 Task: Find connections with filter location Talca with filter topic #lawyerlifewith filter profile language English with filter current company SolarEdge Technologies with filter school Krantiguru Shyamji Krishna Verma Kachchh University, Kachchh (Gujarat) with filter industry Marketing Services with filter service category Insurance with filter keywords title Office Manager
Action: Mouse moved to (562, 81)
Screenshot: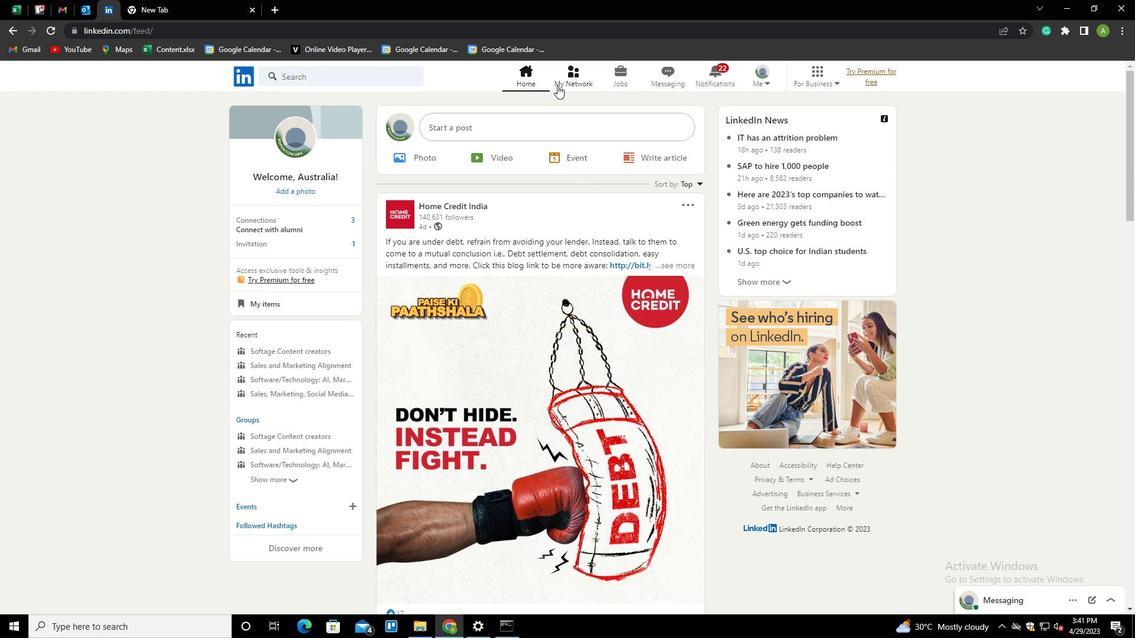 
Action: Mouse pressed left at (562, 81)
Screenshot: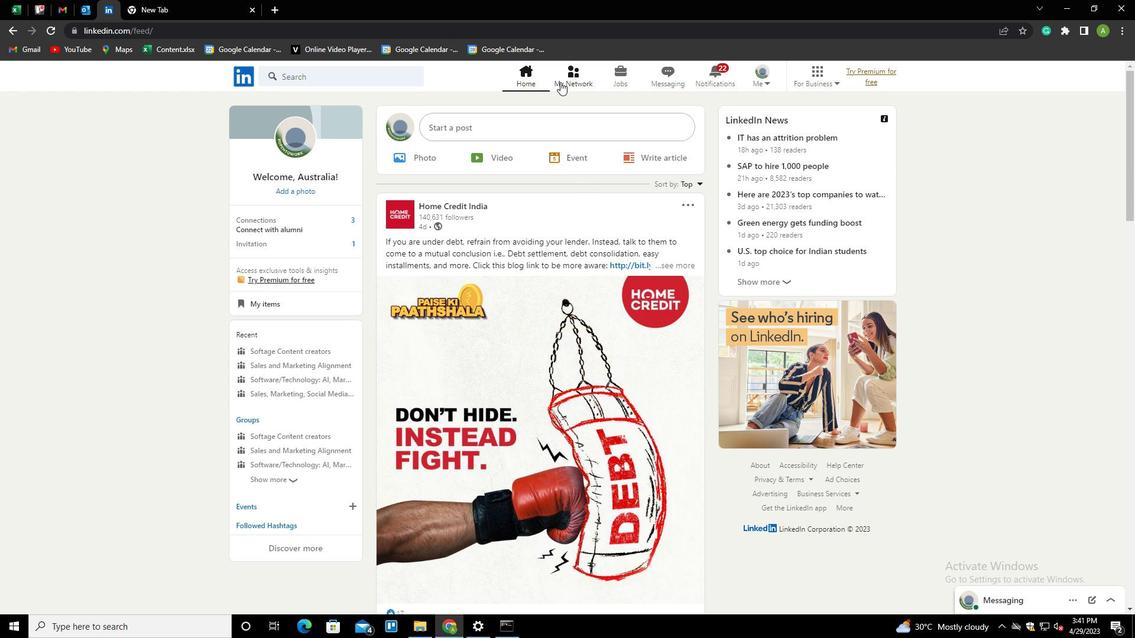 
Action: Mouse moved to (304, 140)
Screenshot: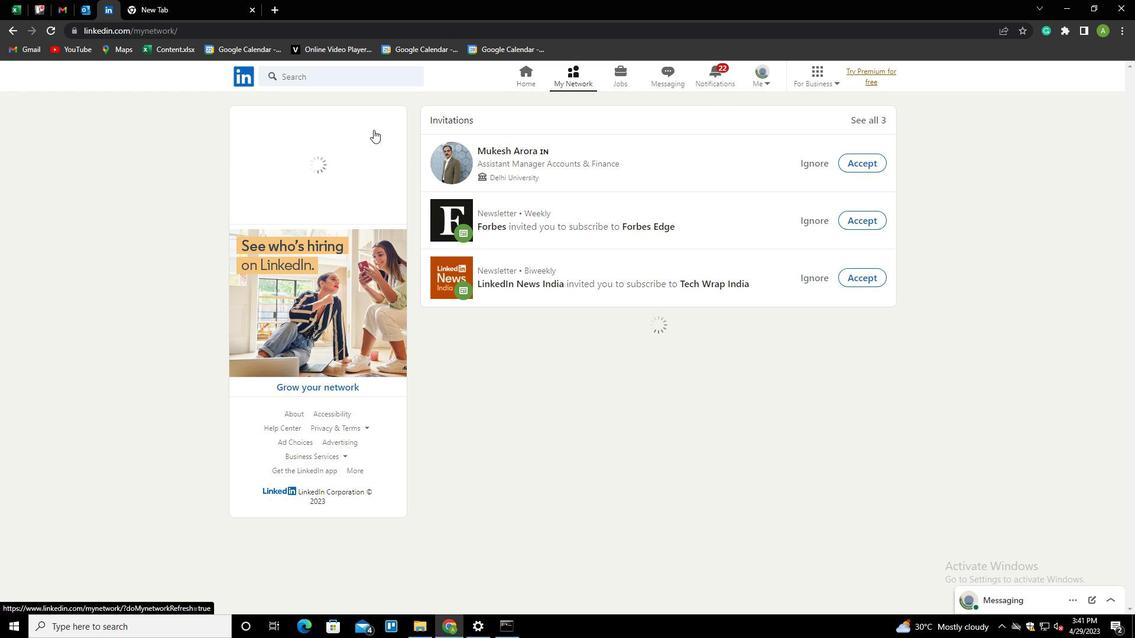 
Action: Mouse pressed left at (304, 140)
Screenshot: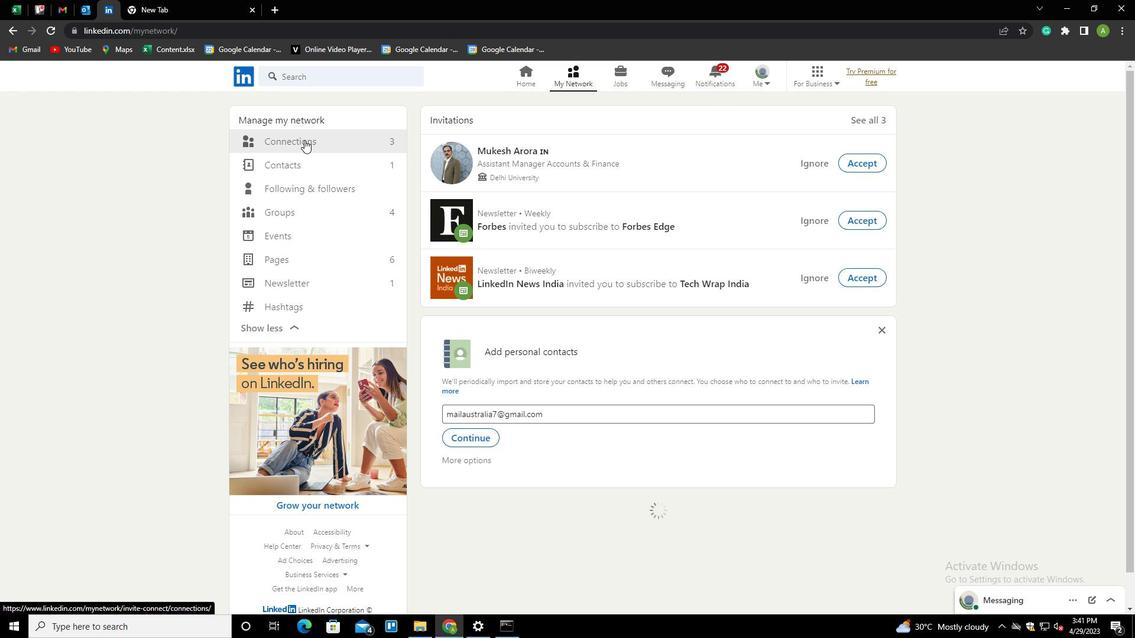 
Action: Mouse moved to (646, 137)
Screenshot: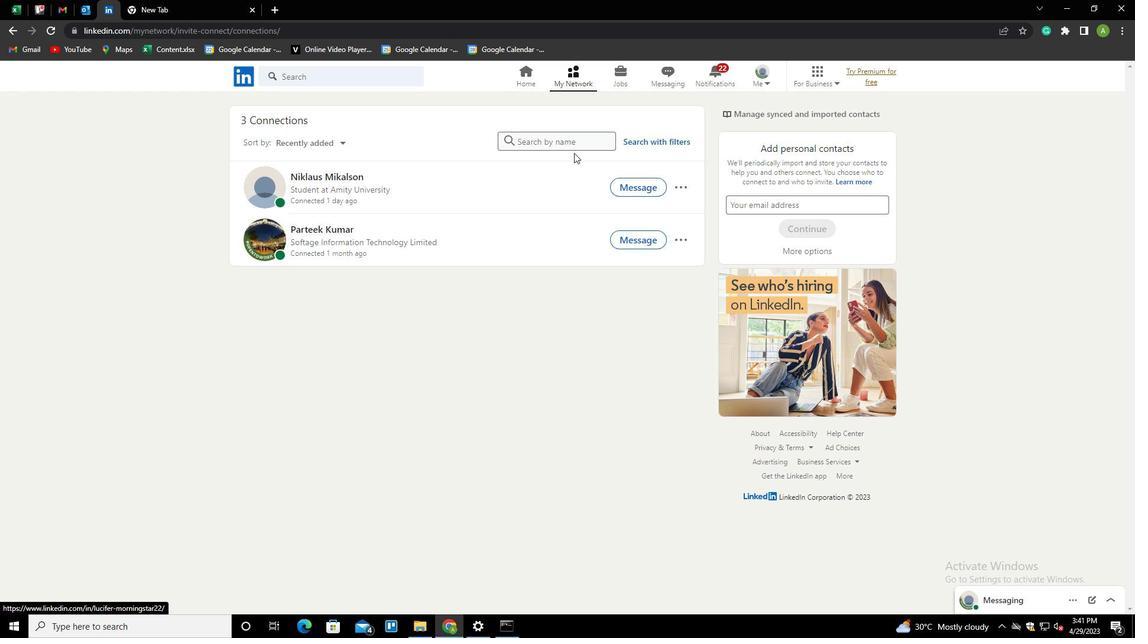 
Action: Mouse pressed left at (646, 137)
Screenshot: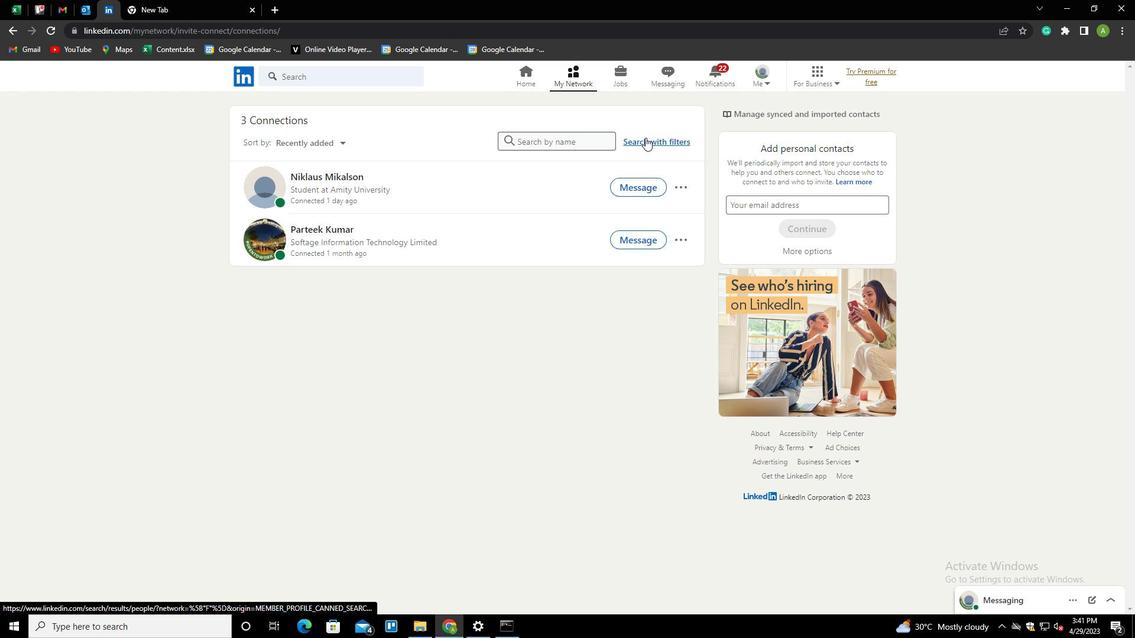 
Action: Mouse moved to (606, 110)
Screenshot: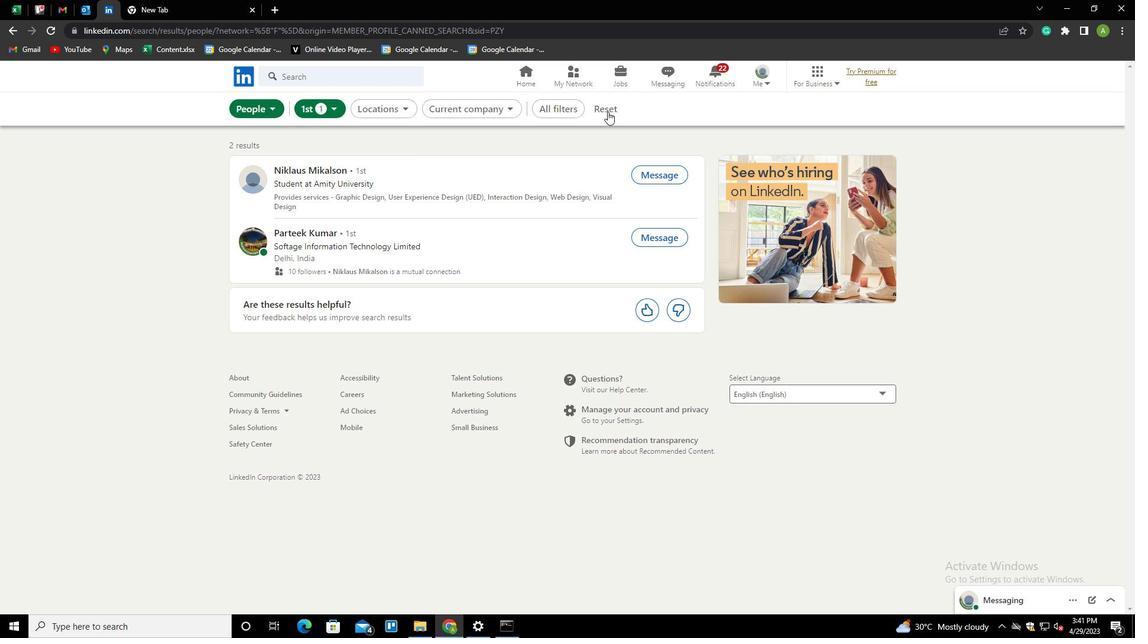 
Action: Mouse pressed left at (606, 110)
Screenshot: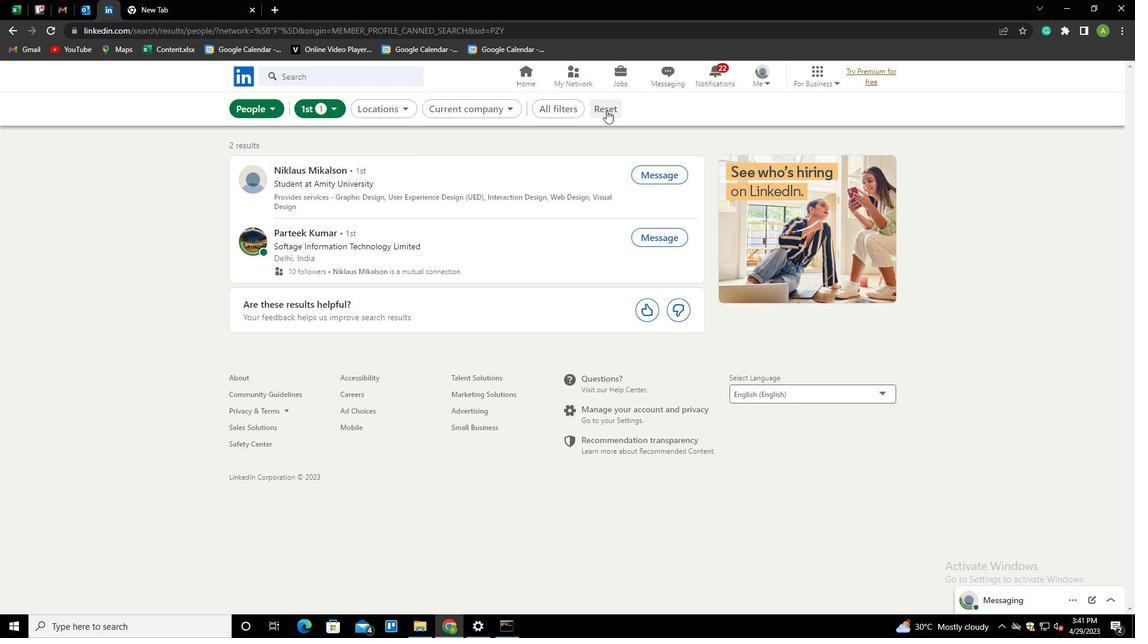 
Action: Mouse moved to (579, 110)
Screenshot: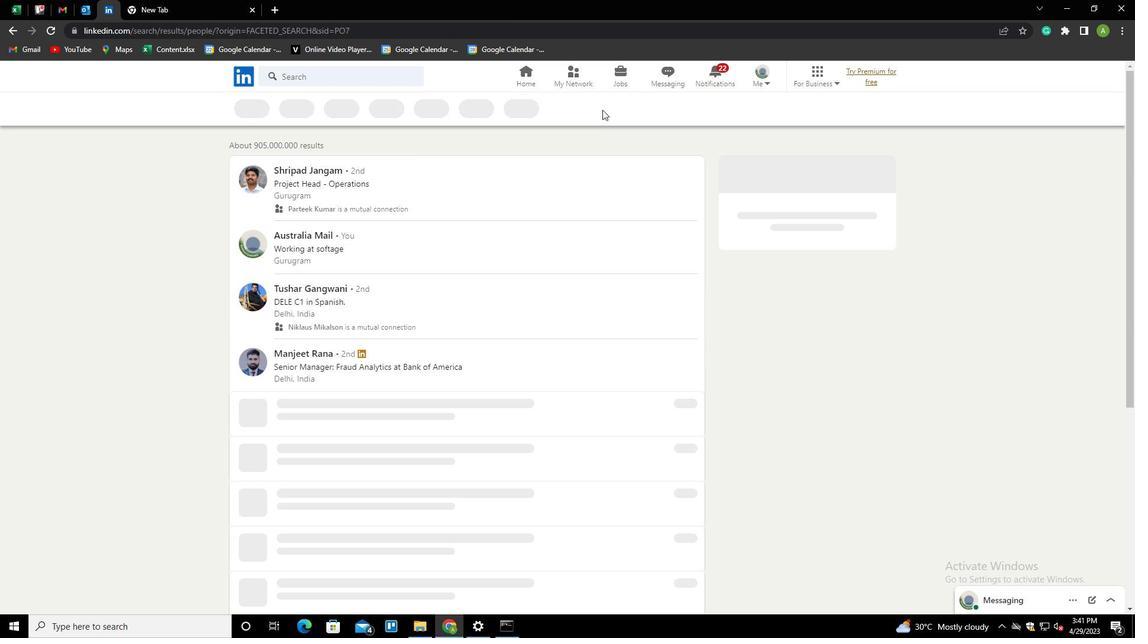 
Action: Mouse pressed left at (579, 110)
Screenshot: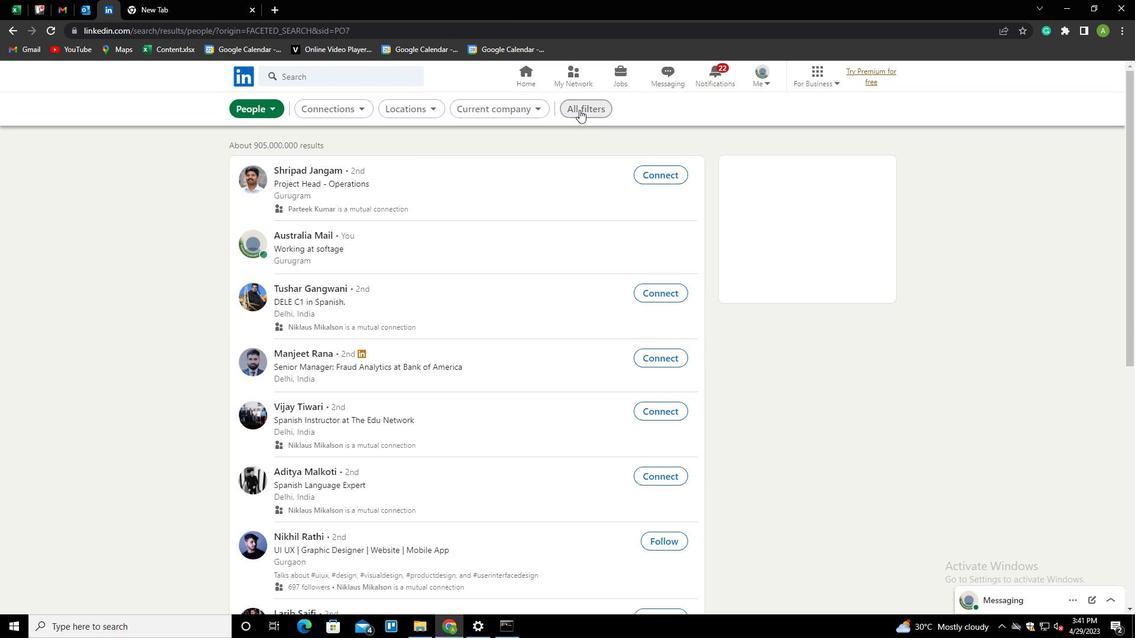 
Action: Mouse moved to (945, 246)
Screenshot: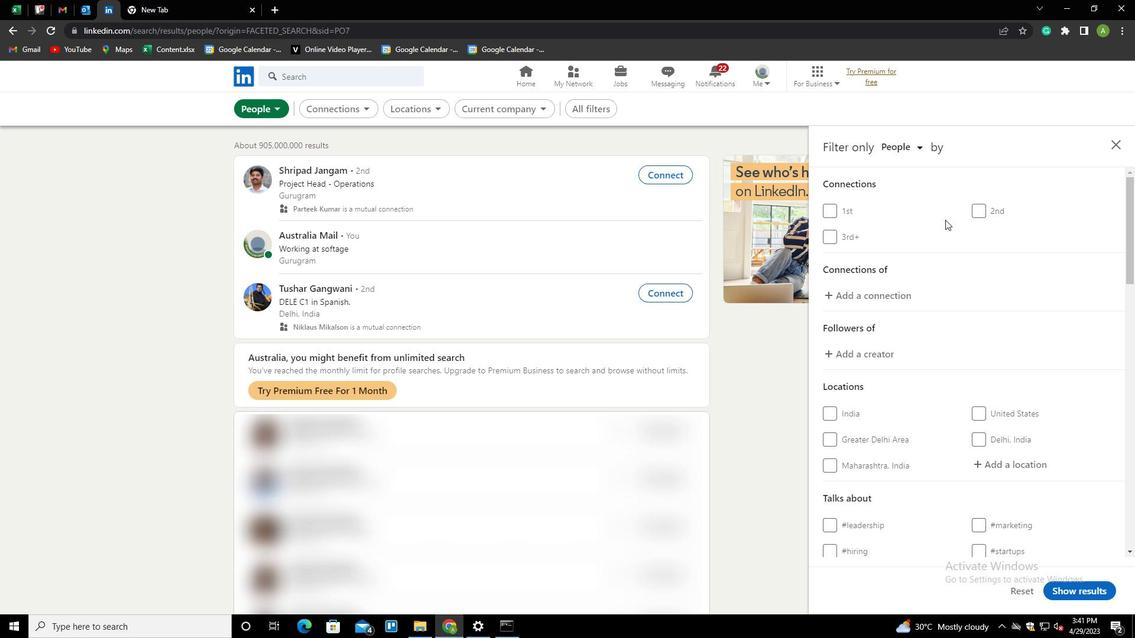 
Action: Mouse scrolled (945, 246) with delta (0, 0)
Screenshot: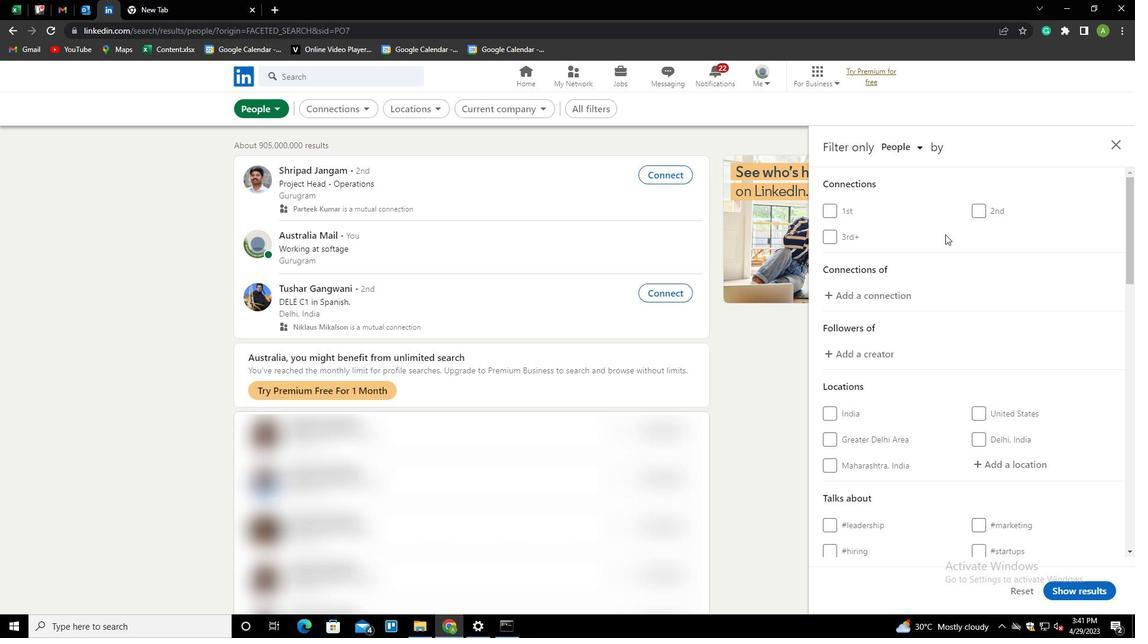 
Action: Mouse scrolled (945, 246) with delta (0, 0)
Screenshot: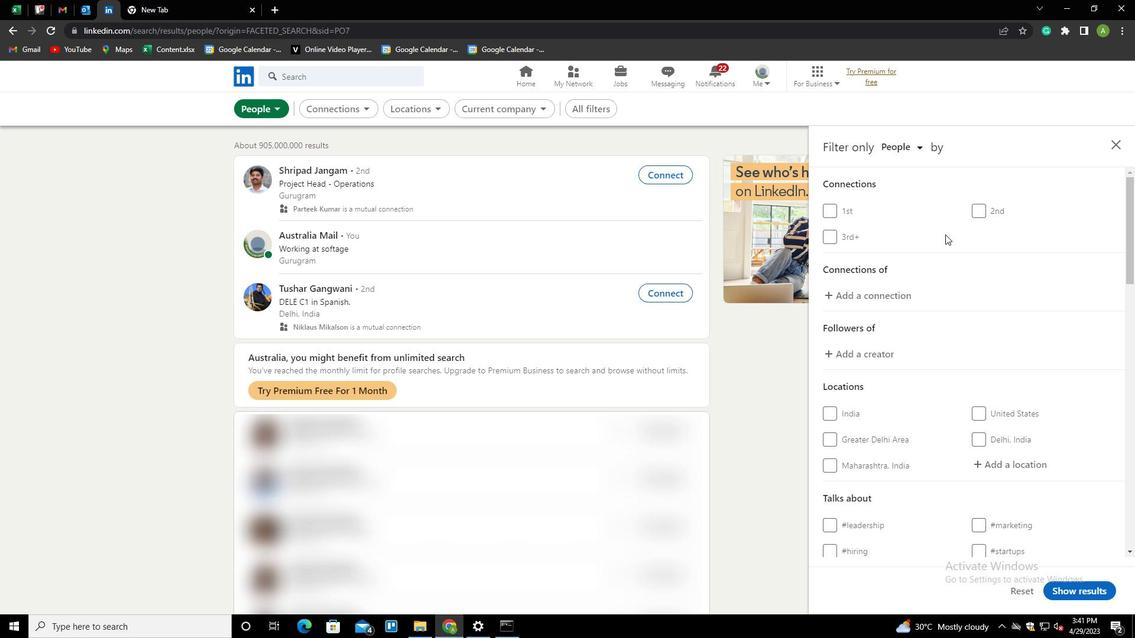 
Action: Mouse moved to (998, 344)
Screenshot: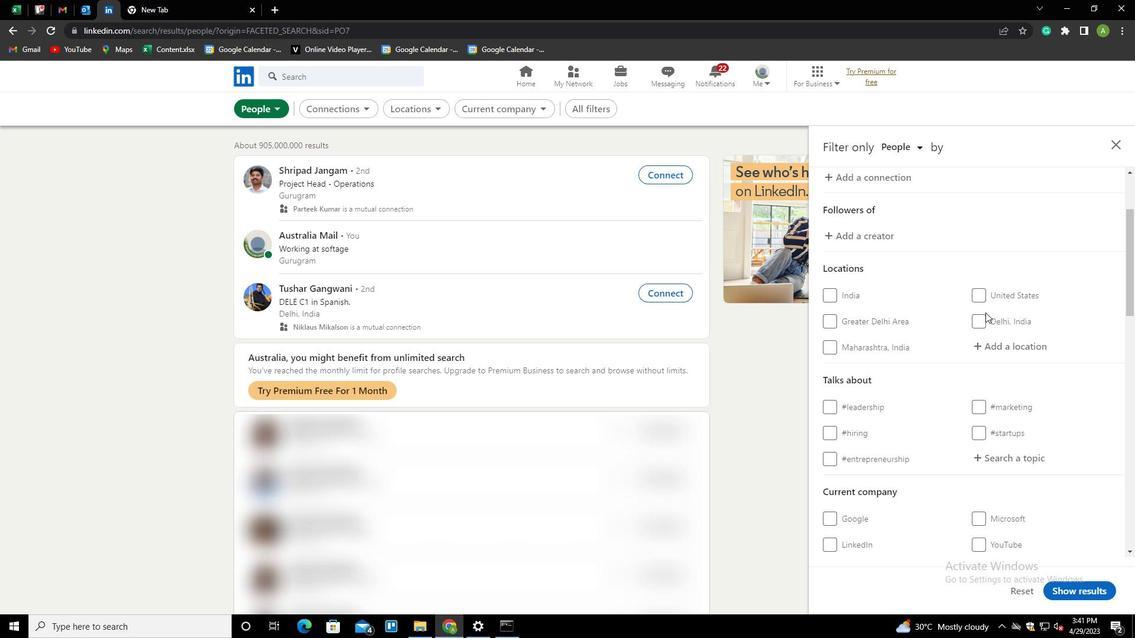 
Action: Mouse pressed left at (998, 344)
Screenshot: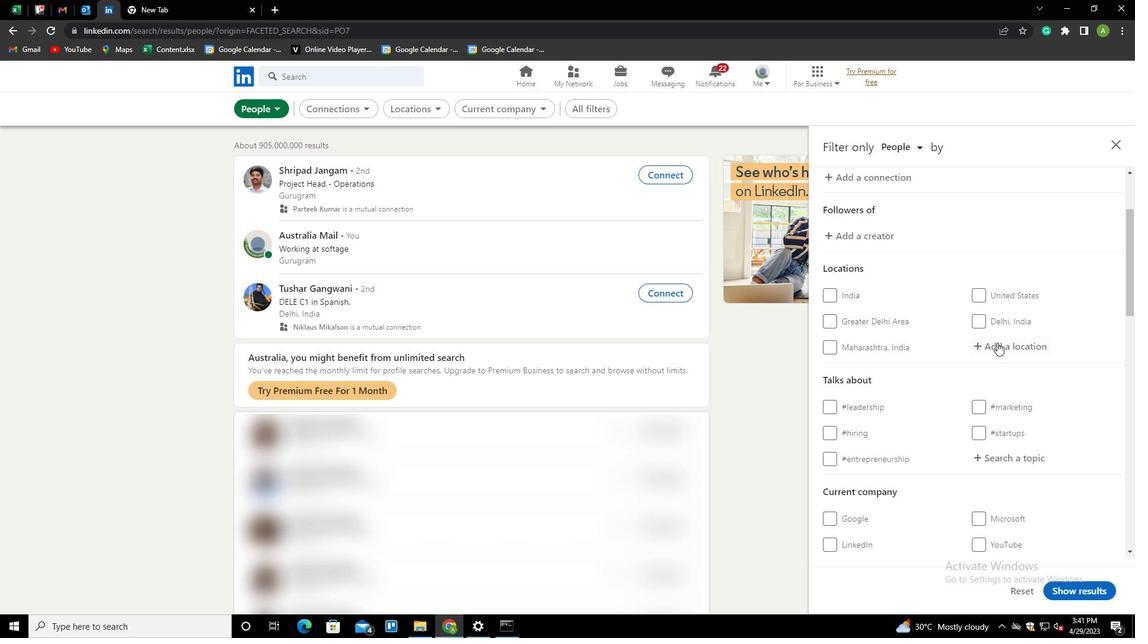 
Action: Mouse moved to (997, 344)
Screenshot: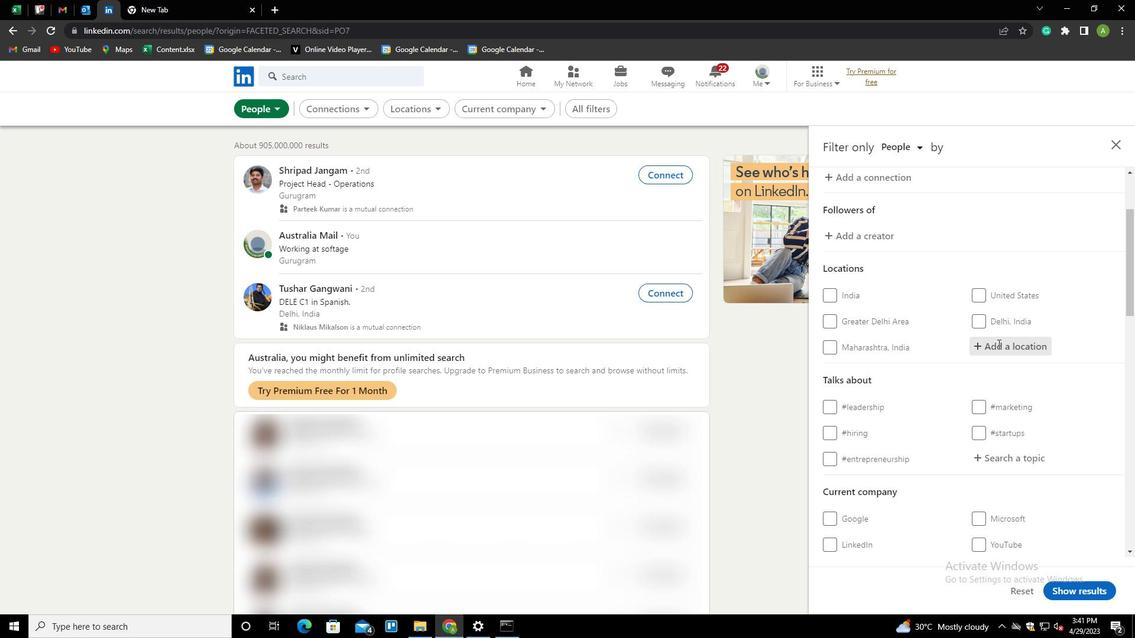 
Action: Key pressed <Key.shift>TALCO<Key.down><Key.enter>
Screenshot: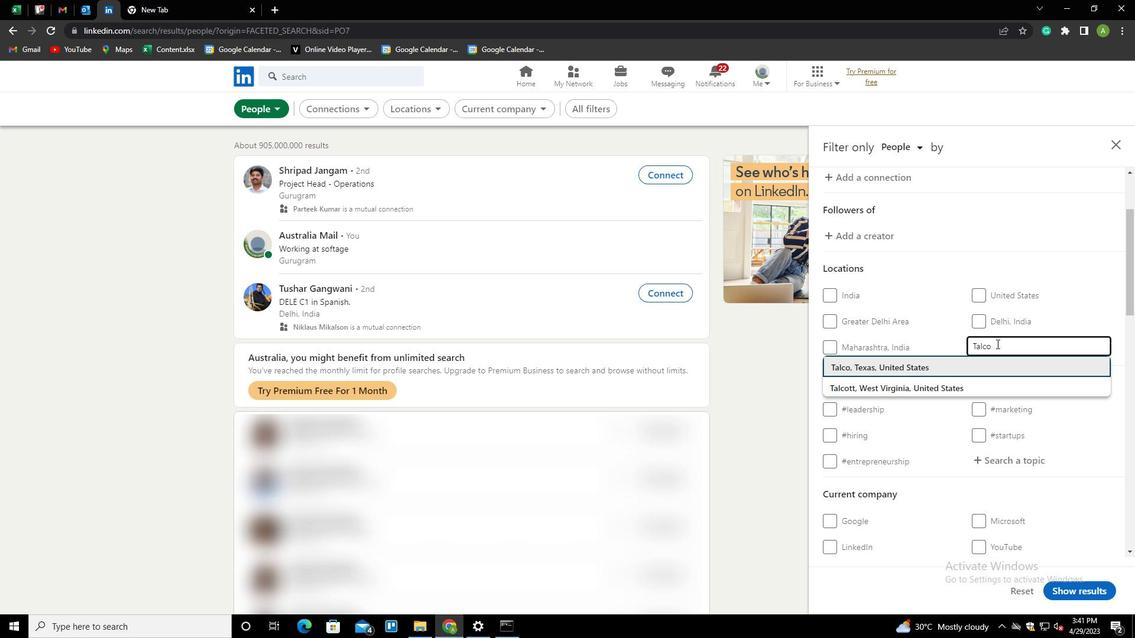 
Action: Mouse scrolled (997, 343) with delta (0, 0)
Screenshot: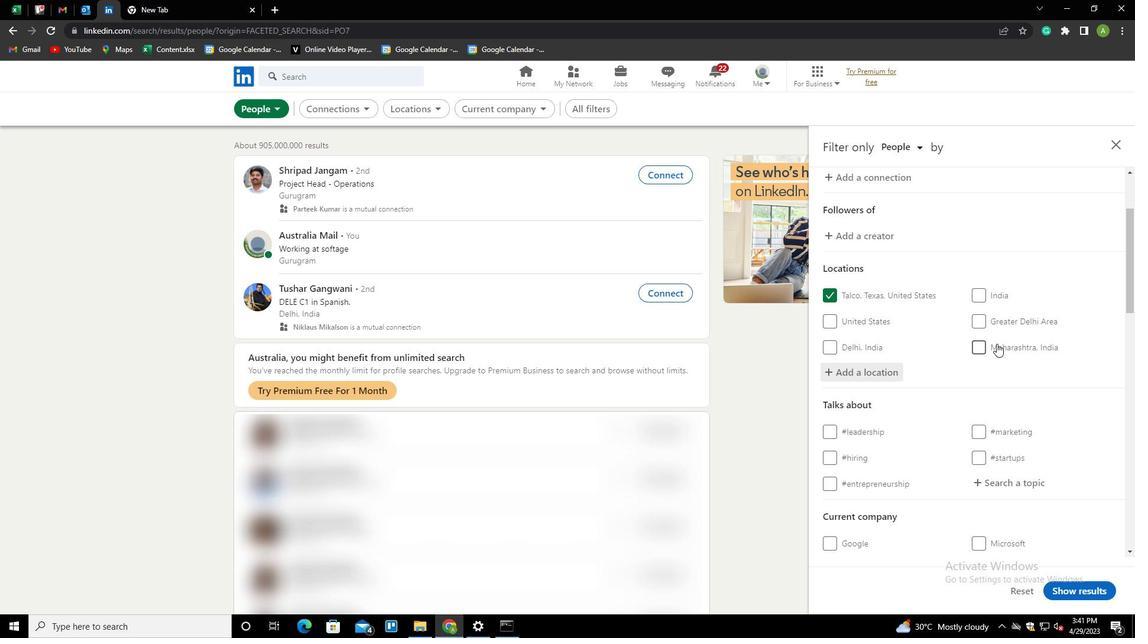 
Action: Mouse scrolled (997, 343) with delta (0, 0)
Screenshot: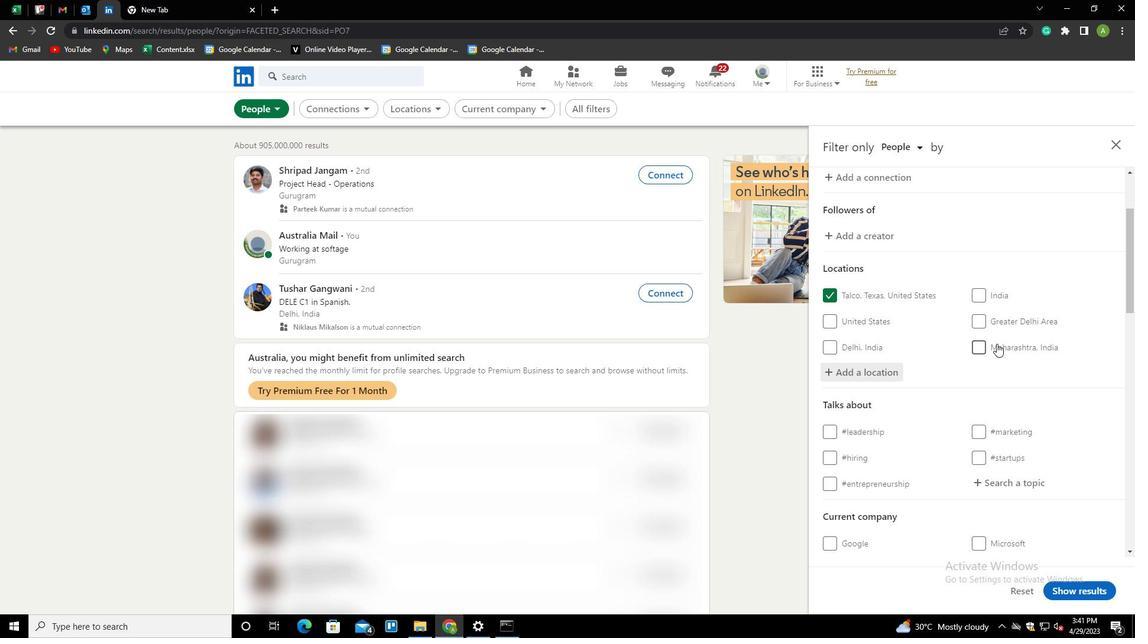 
Action: Mouse moved to (996, 371)
Screenshot: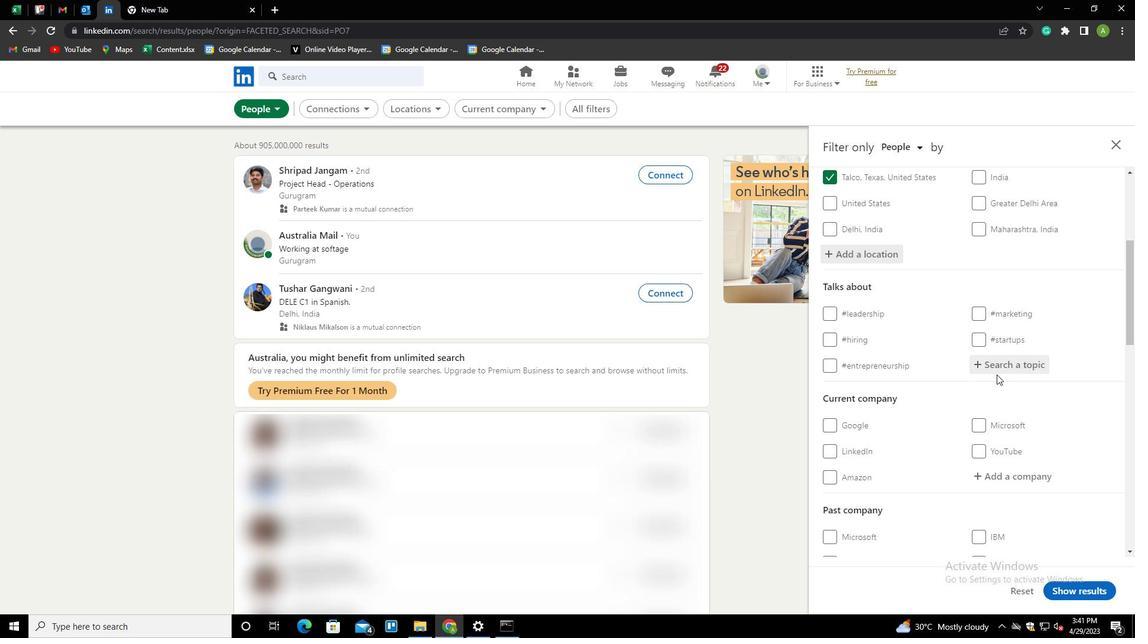 
Action: Mouse pressed left at (996, 371)
Screenshot: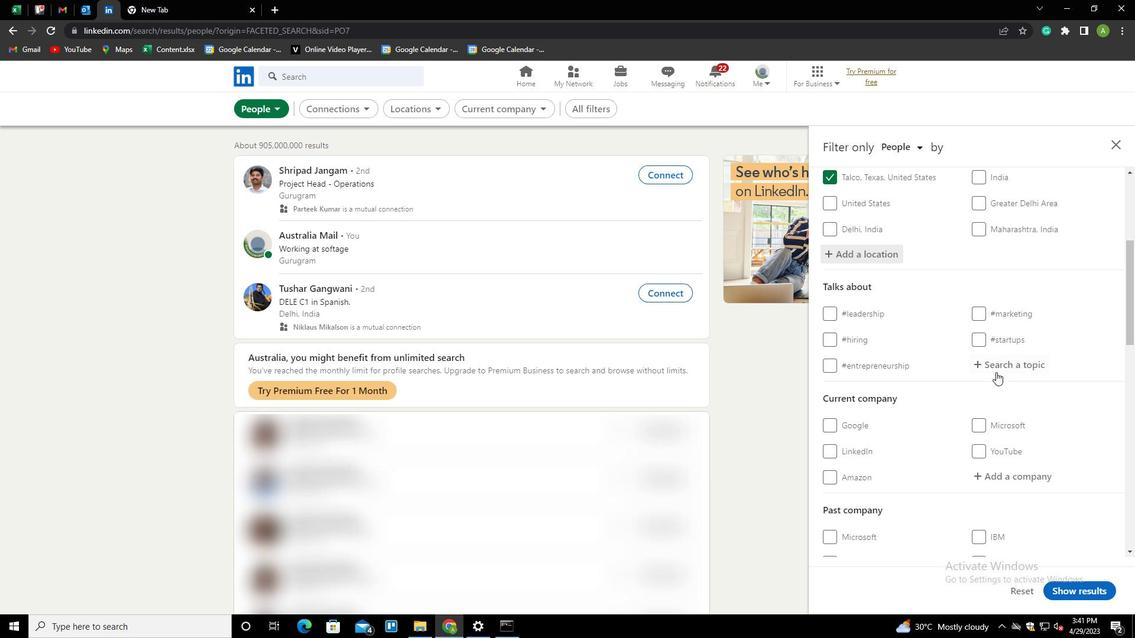 
Action: Key pressed LAWYERLIFE<Key.down><Key.down><Key.enter>
Screenshot: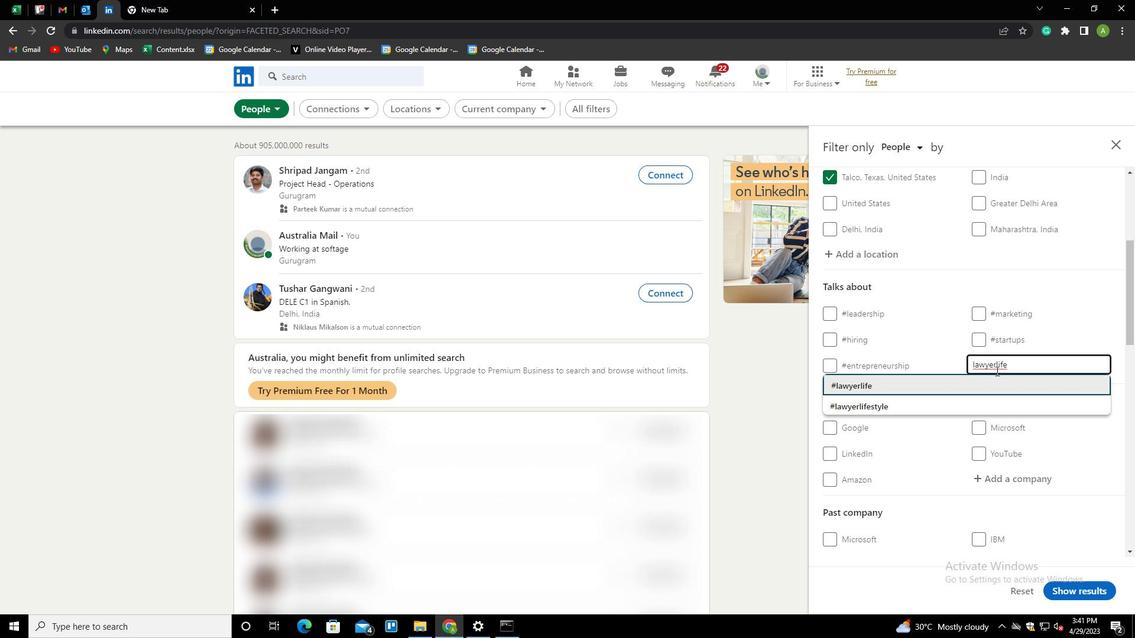 
Action: Mouse scrolled (996, 370) with delta (0, 0)
Screenshot: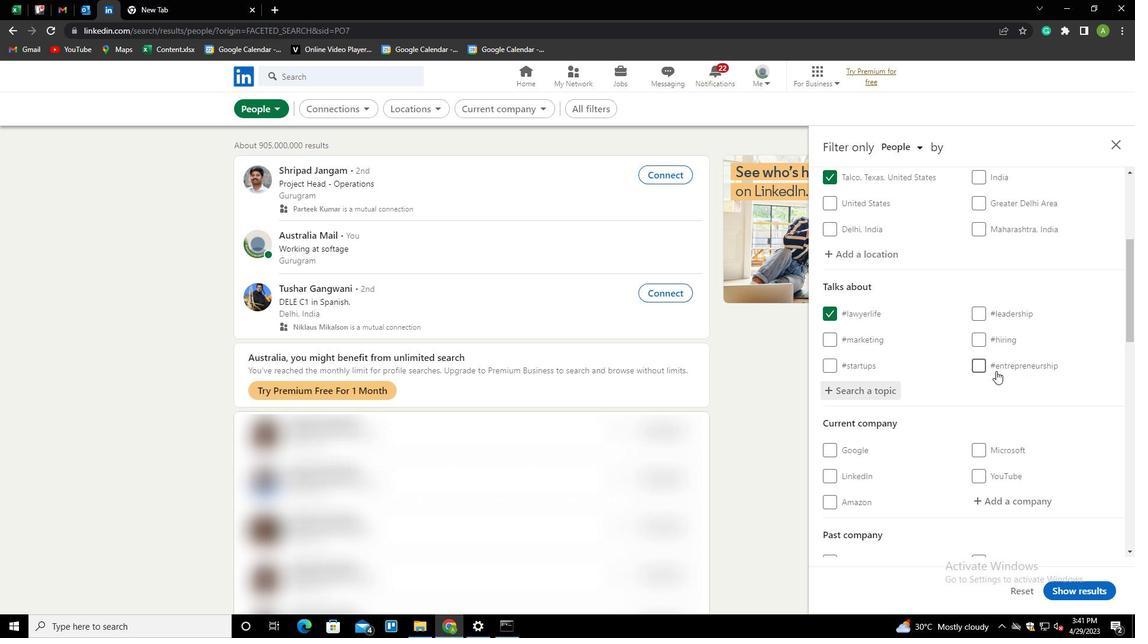 
Action: Mouse scrolled (996, 370) with delta (0, 0)
Screenshot: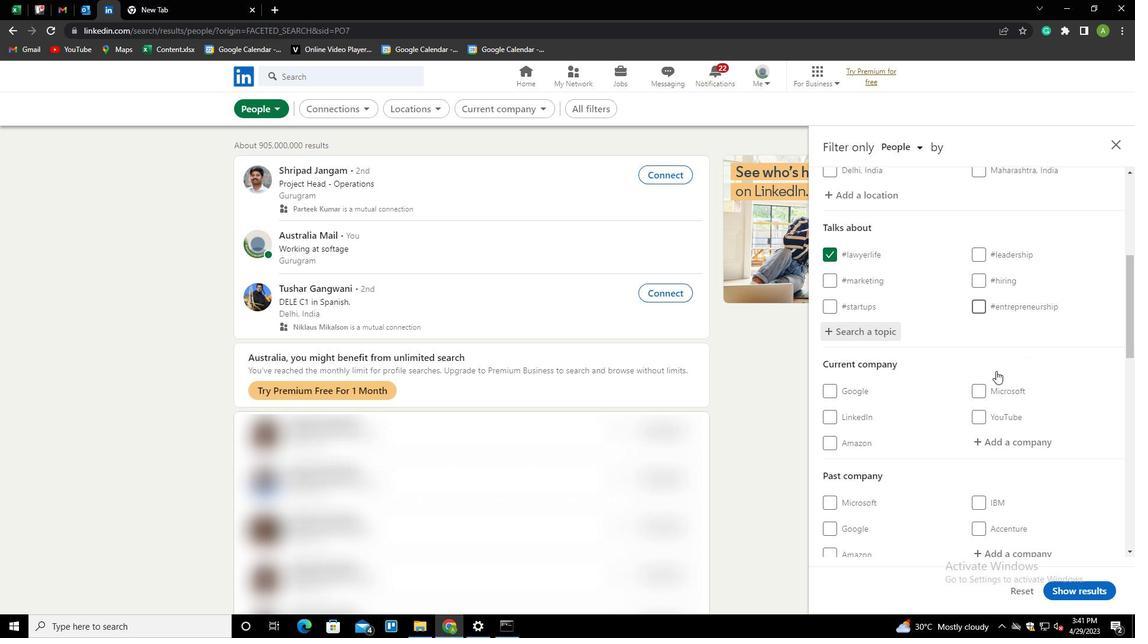 
Action: Mouse scrolled (996, 370) with delta (0, 0)
Screenshot: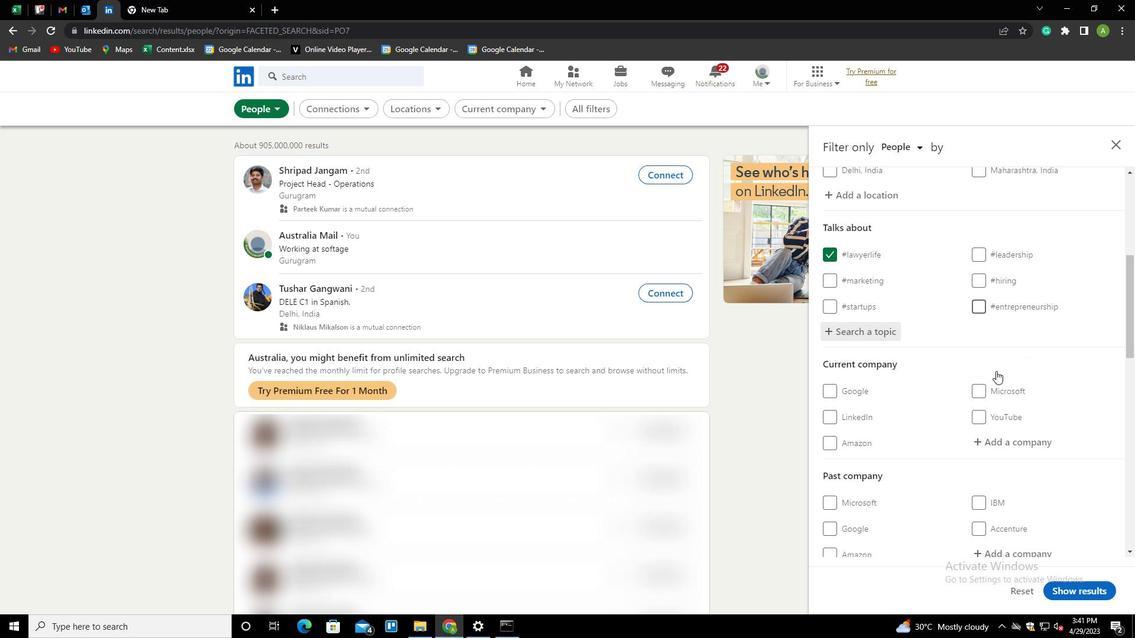 
Action: Mouse scrolled (996, 370) with delta (0, 0)
Screenshot: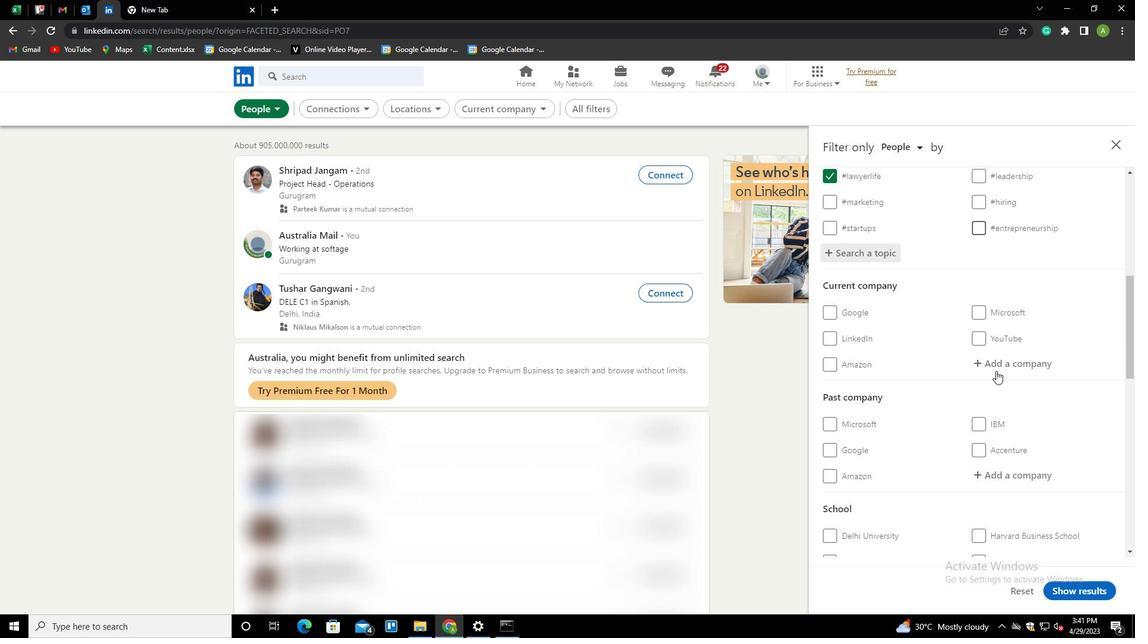 
Action: Mouse scrolled (996, 370) with delta (0, 0)
Screenshot: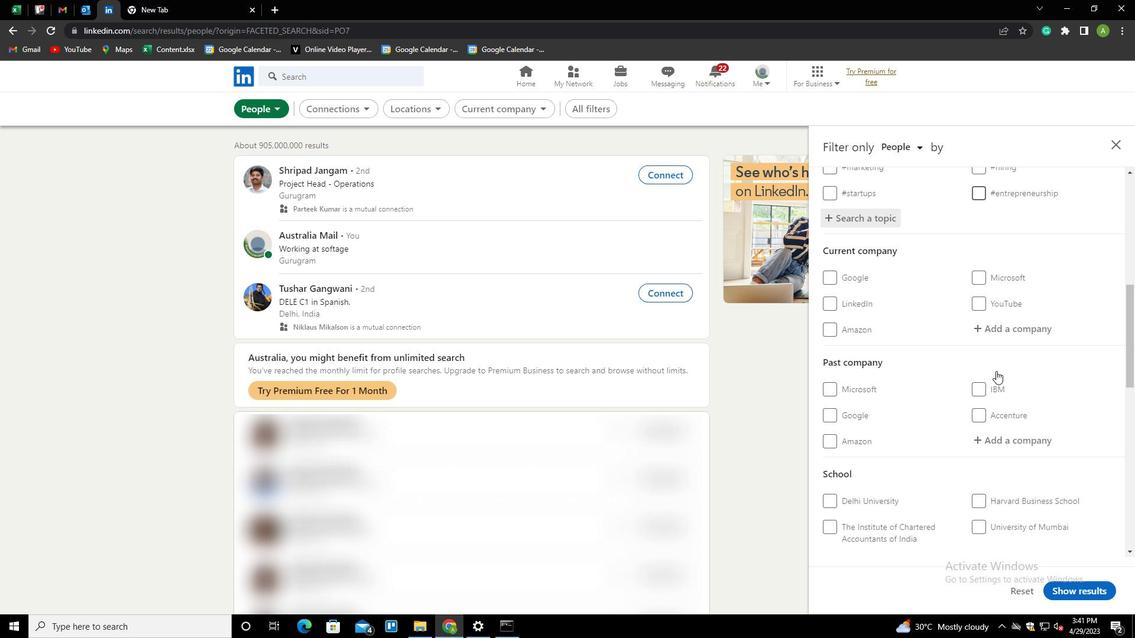 
Action: Mouse scrolled (996, 370) with delta (0, 0)
Screenshot: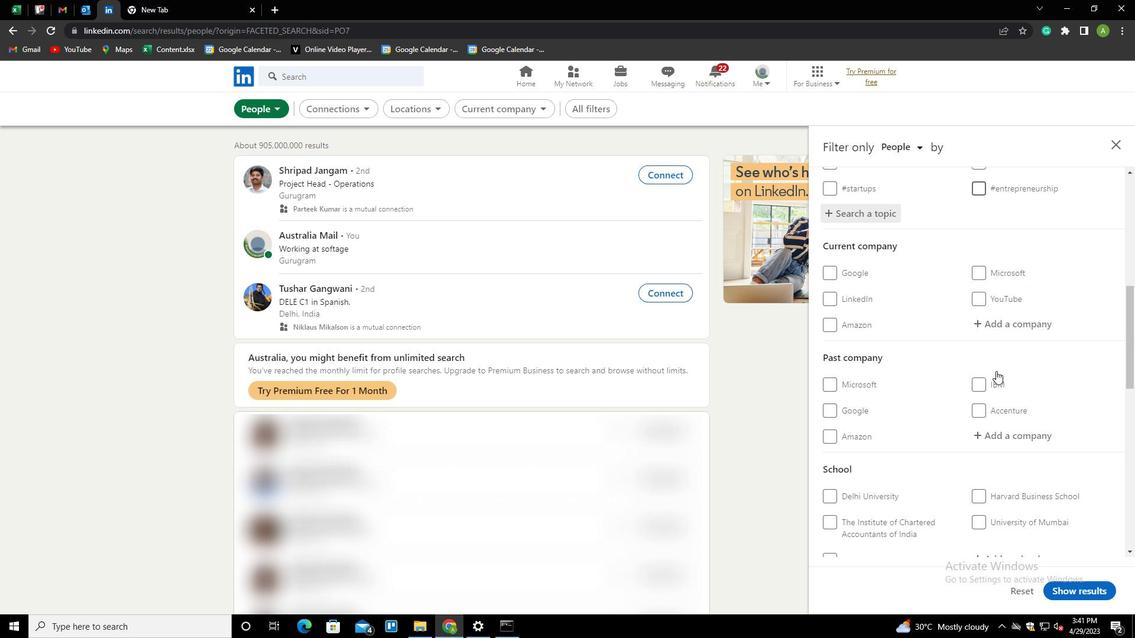 
Action: Mouse scrolled (996, 370) with delta (0, 0)
Screenshot: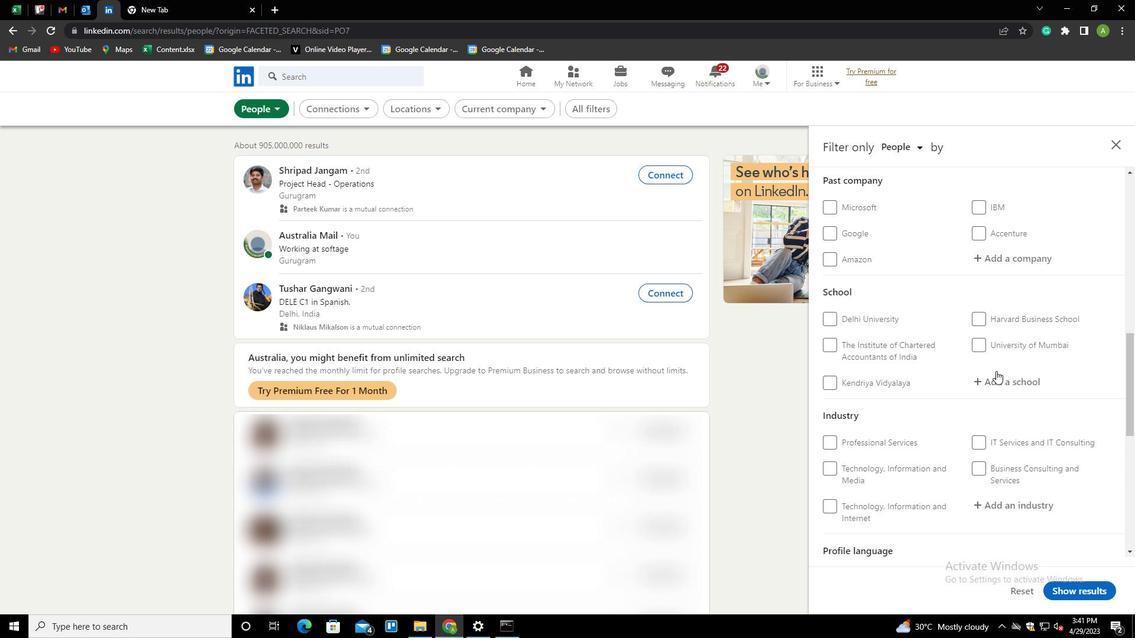 
Action: Mouse scrolled (996, 370) with delta (0, 0)
Screenshot: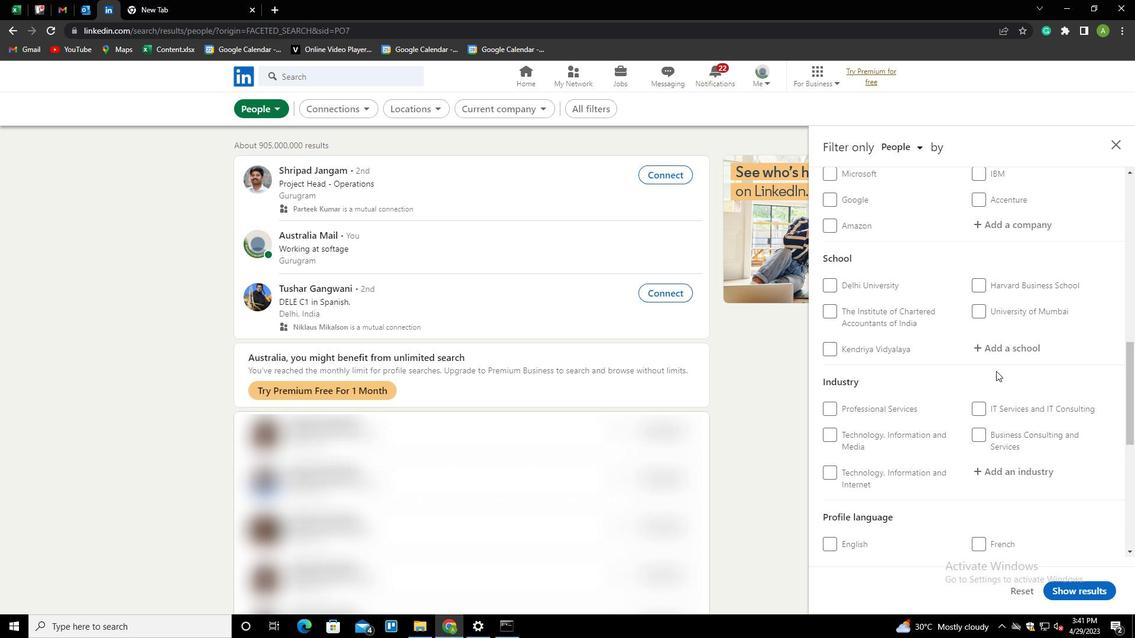 
Action: Mouse scrolled (996, 370) with delta (0, 0)
Screenshot: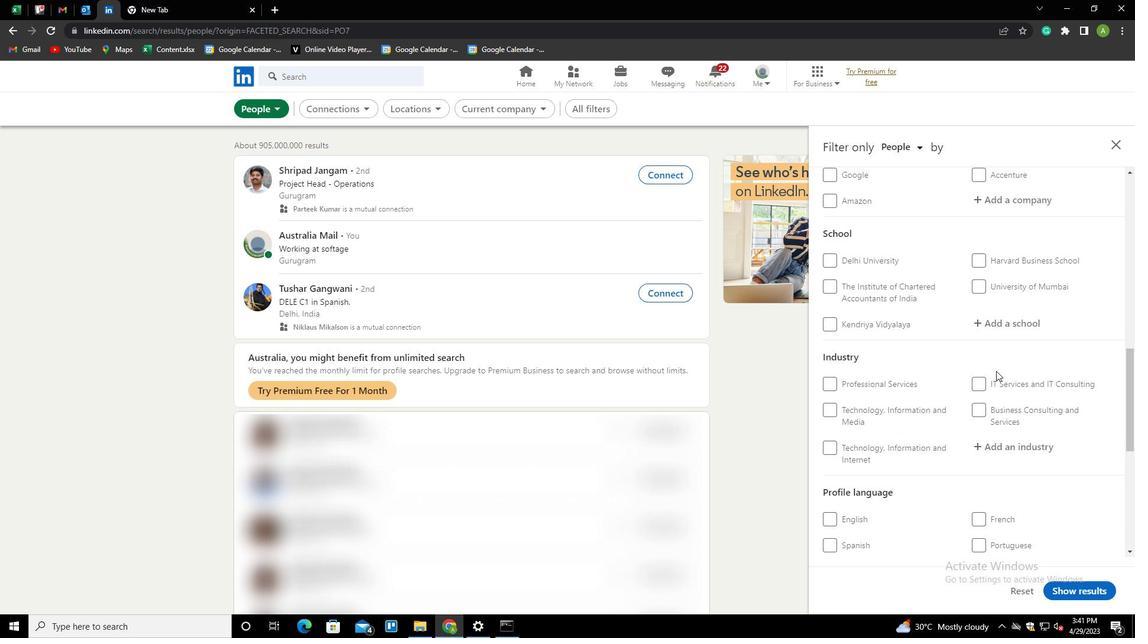 
Action: Mouse scrolled (996, 370) with delta (0, 0)
Screenshot: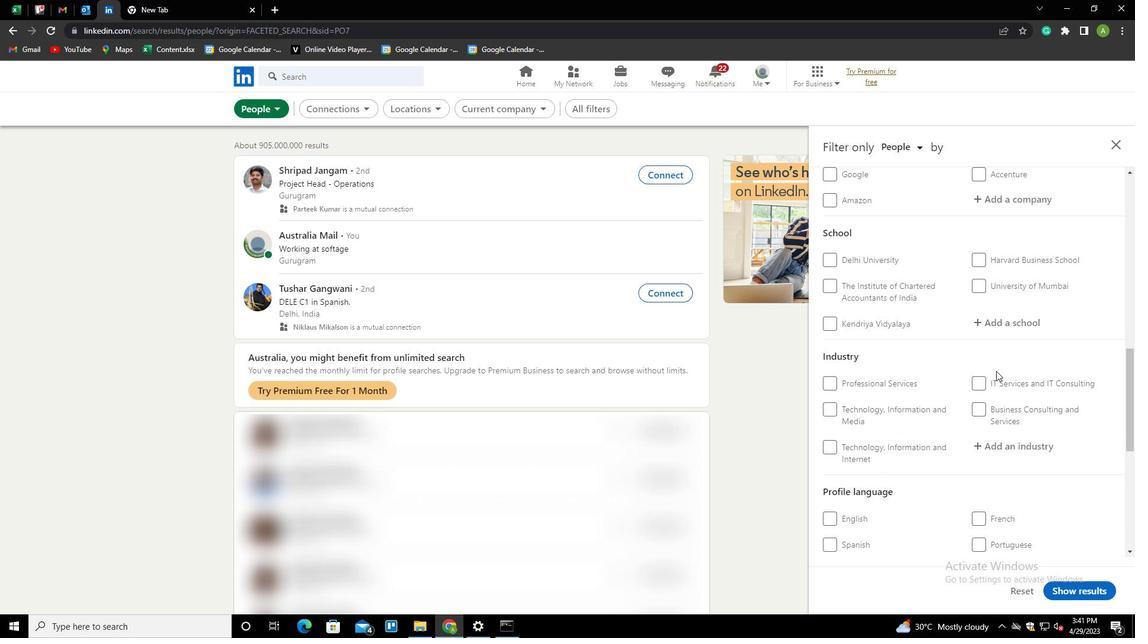 
Action: Mouse scrolled (996, 370) with delta (0, 0)
Screenshot: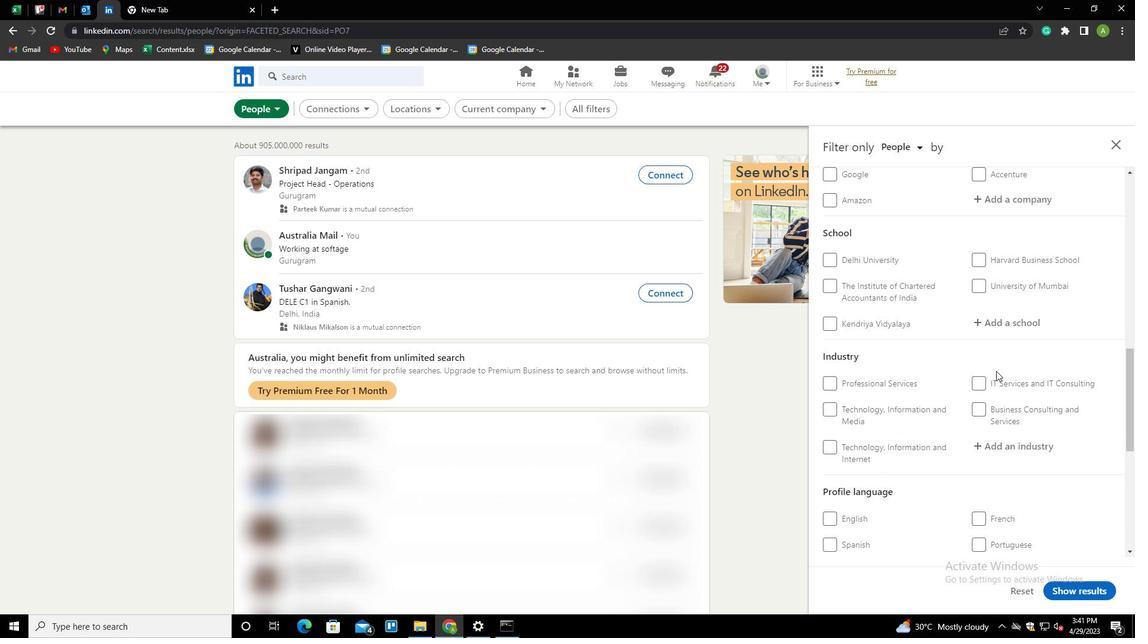 
Action: Mouse scrolled (996, 370) with delta (0, 0)
Screenshot: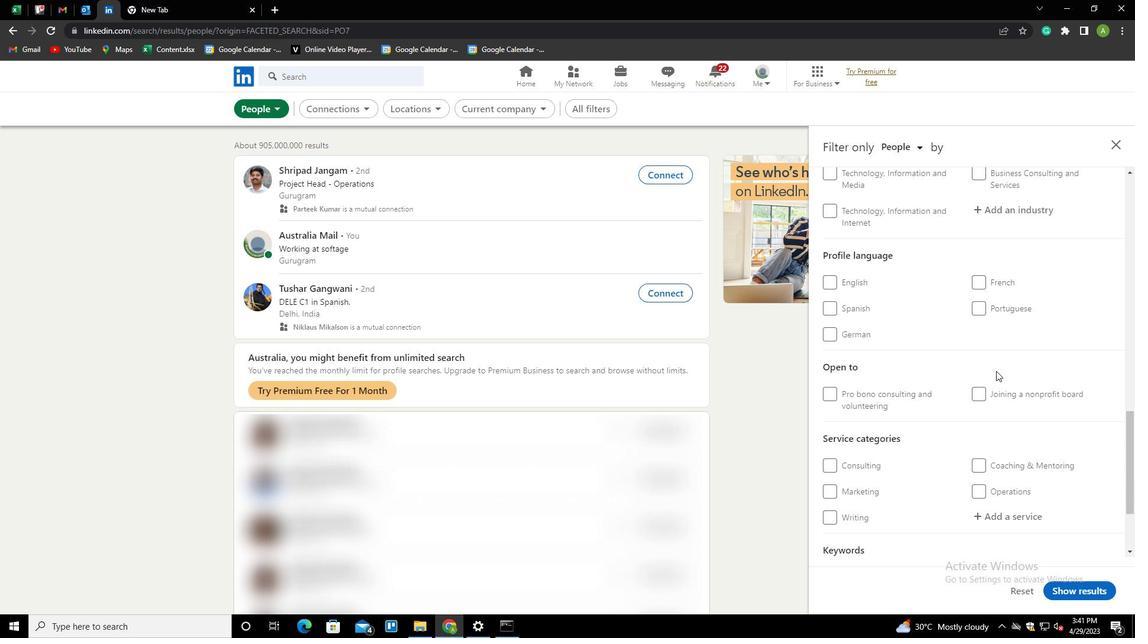 
Action: Mouse scrolled (996, 370) with delta (0, 0)
Screenshot: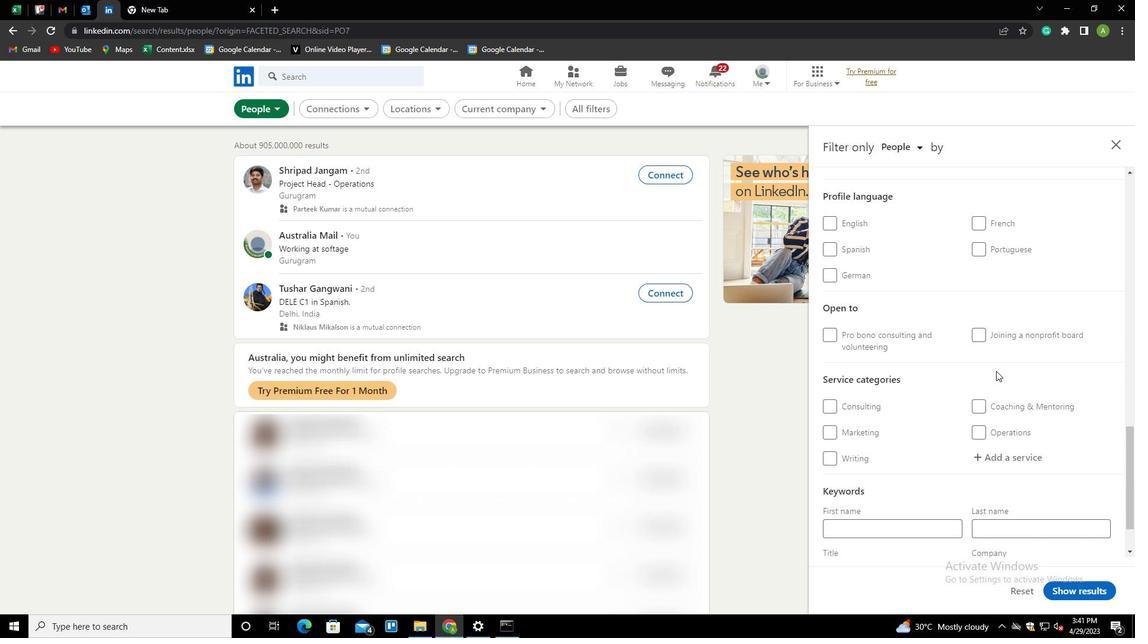 
Action: Mouse scrolled (996, 370) with delta (0, 0)
Screenshot: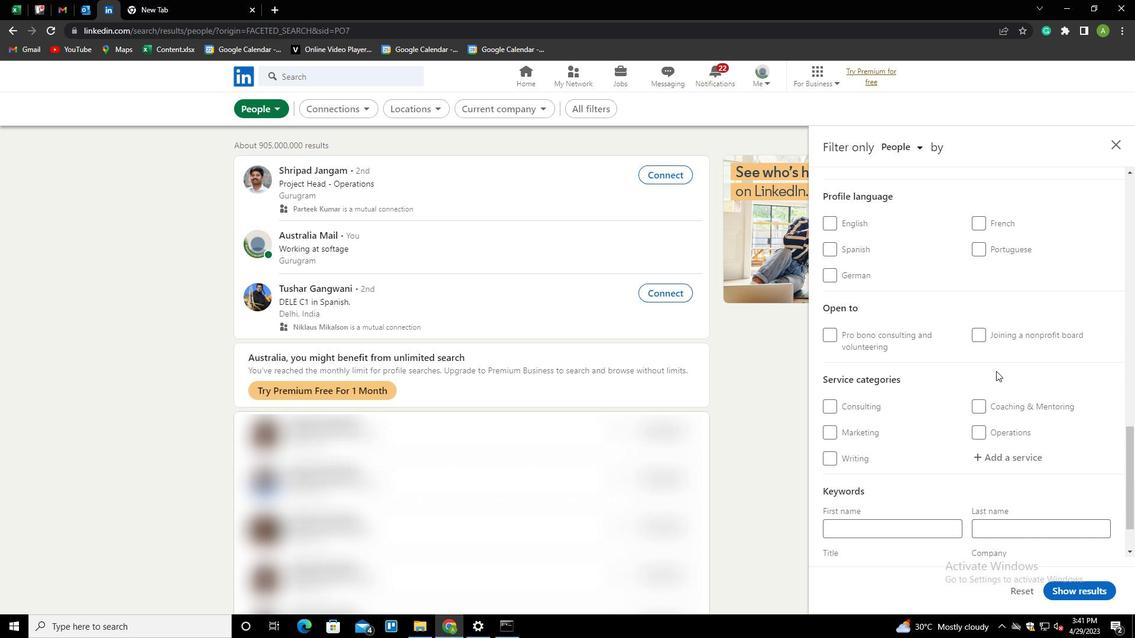 
Action: Mouse moved to (881, 227)
Screenshot: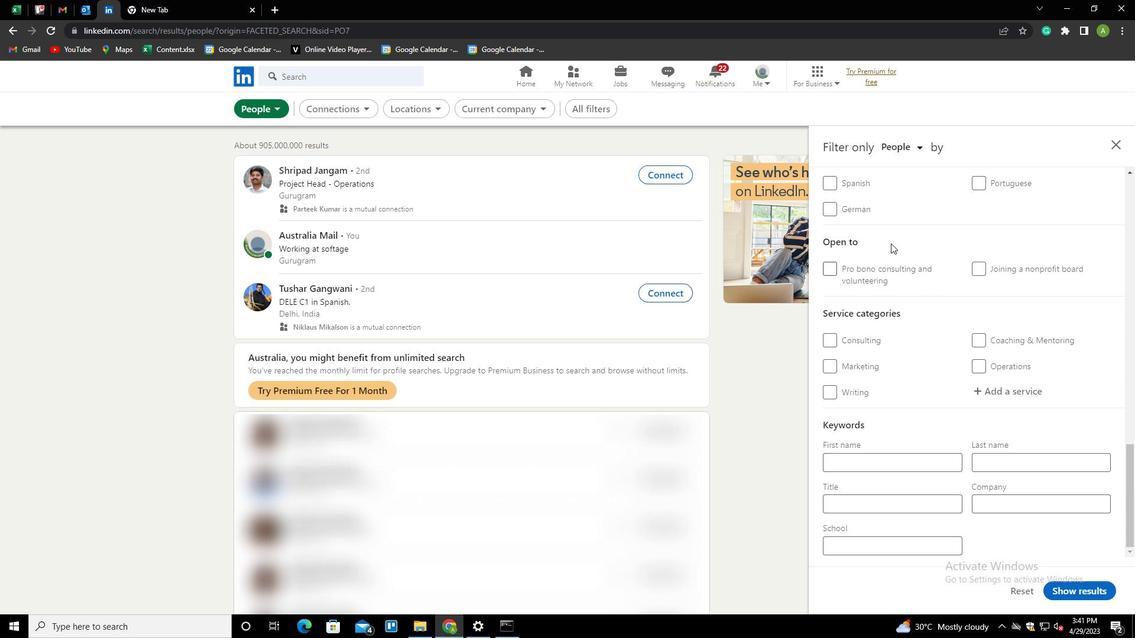 
Action: Mouse scrolled (881, 228) with delta (0, 0)
Screenshot: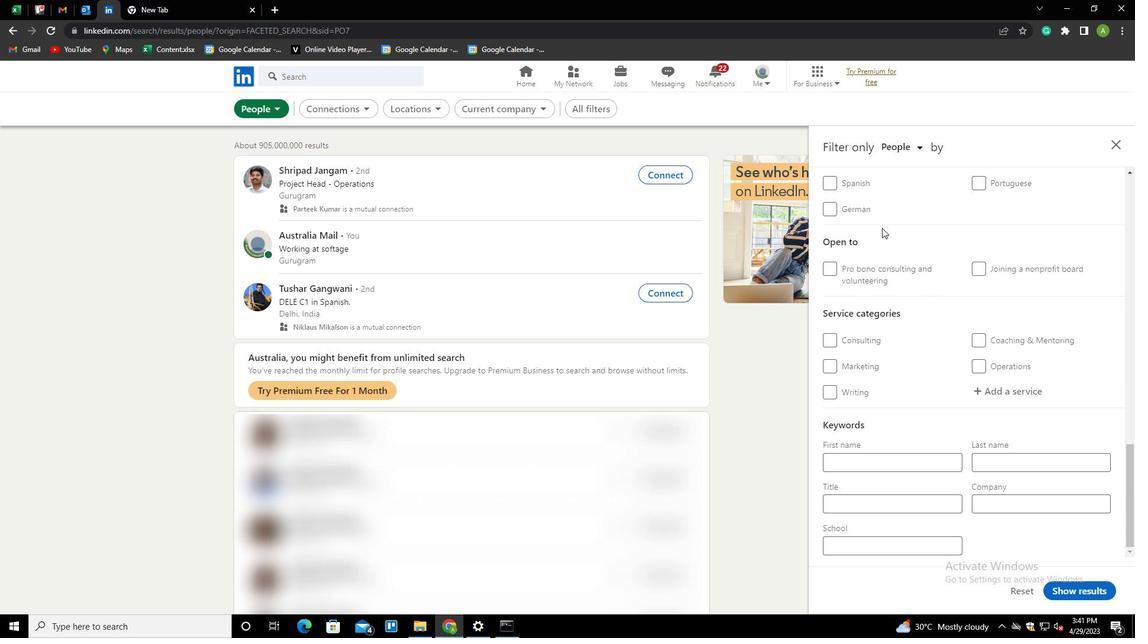 
Action: Mouse scrolled (881, 228) with delta (0, 0)
Screenshot: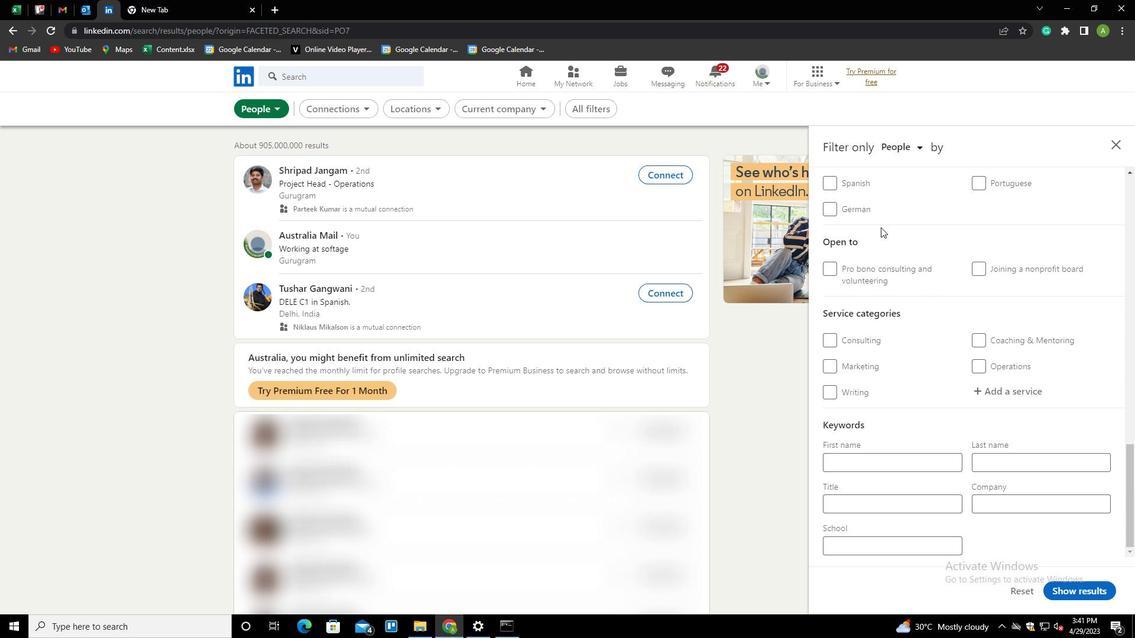 
Action: Mouse moved to (838, 280)
Screenshot: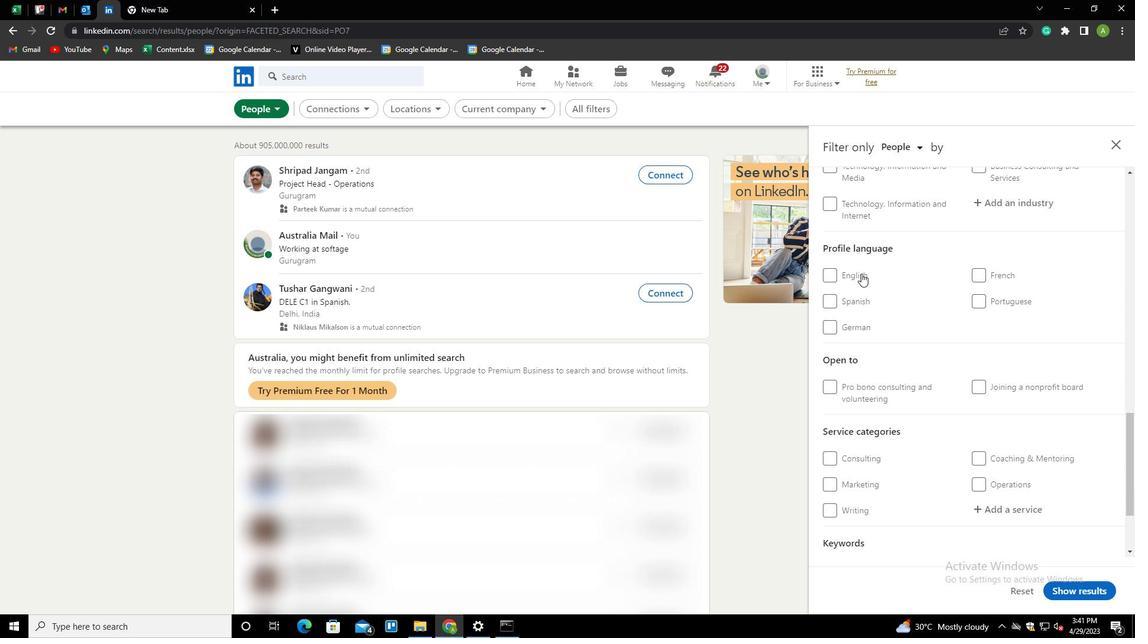
Action: Mouse pressed left at (838, 280)
Screenshot: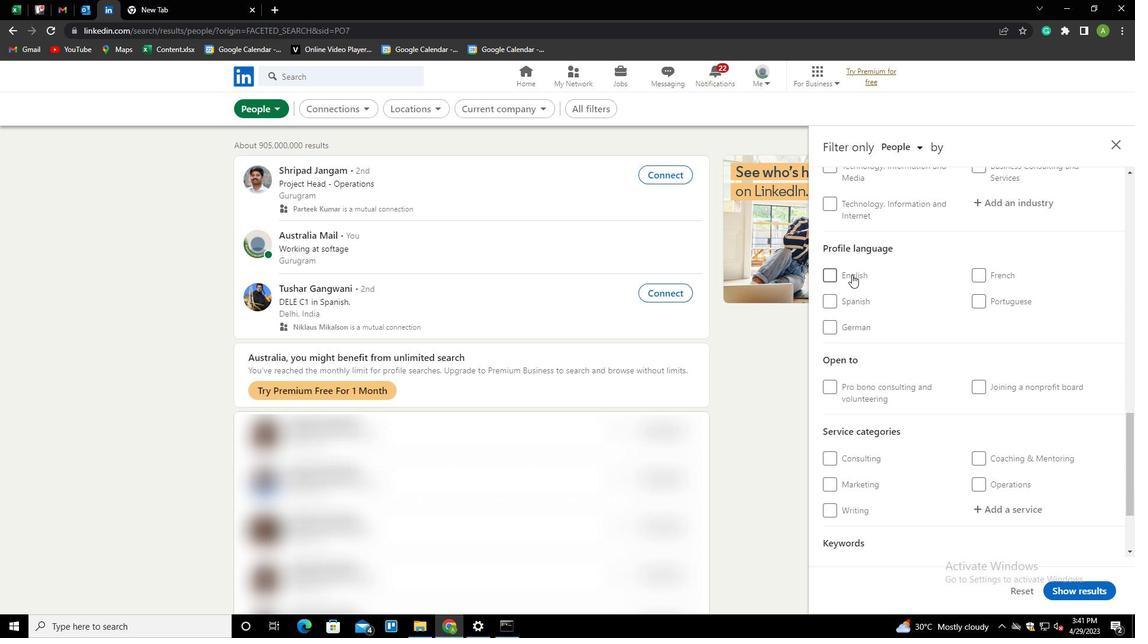
Action: Mouse moved to (931, 340)
Screenshot: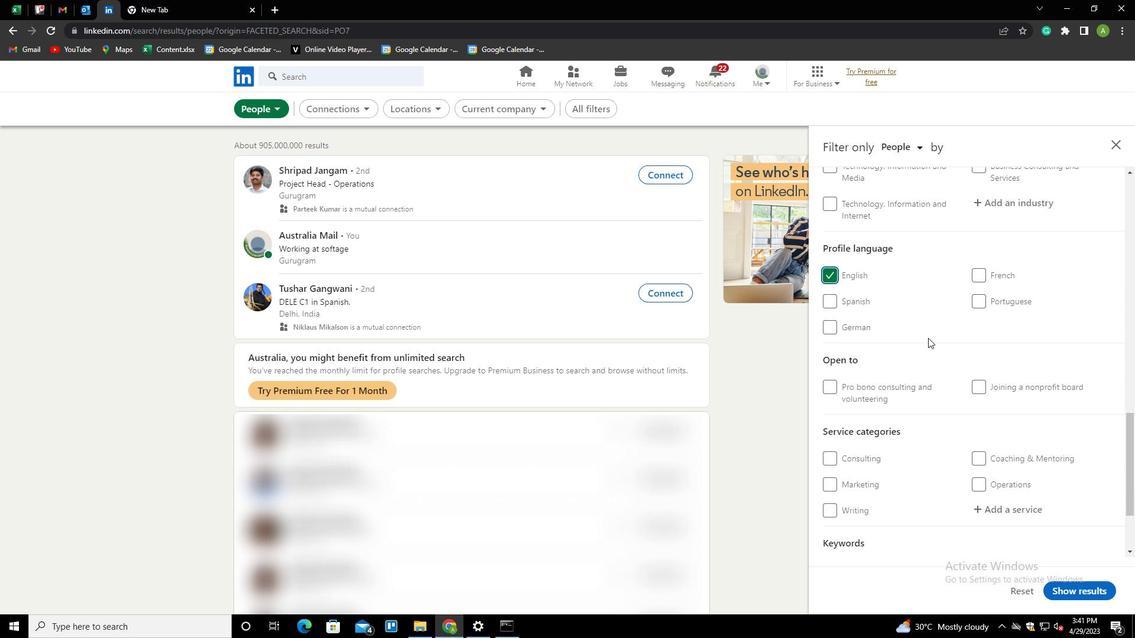 
Action: Mouse scrolled (931, 341) with delta (0, 0)
Screenshot: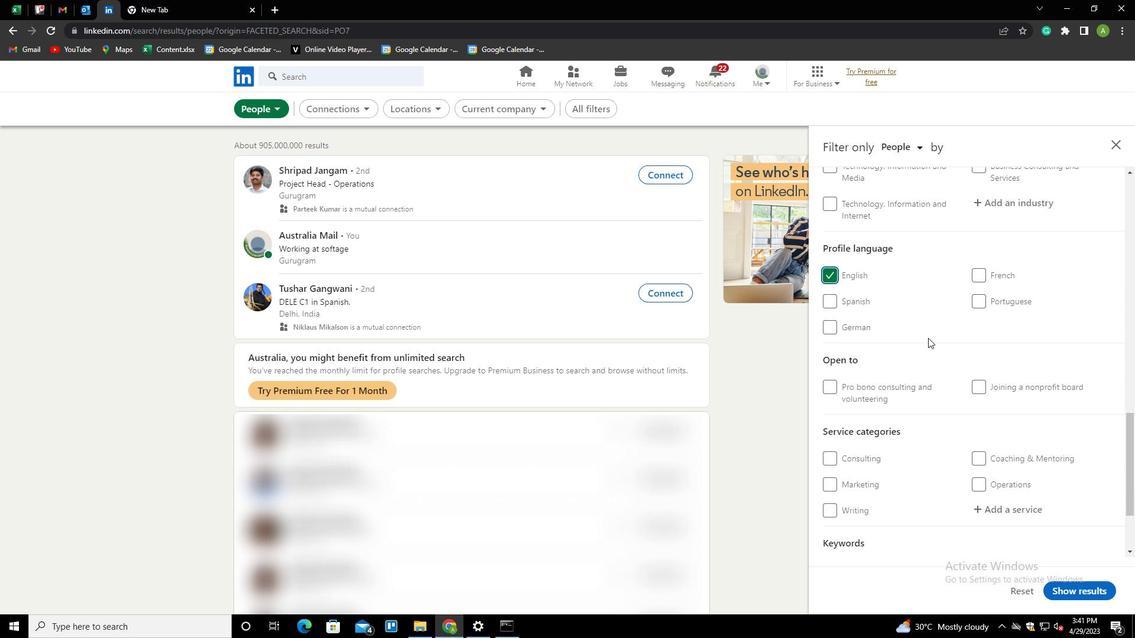 
Action: Mouse scrolled (931, 341) with delta (0, 0)
Screenshot: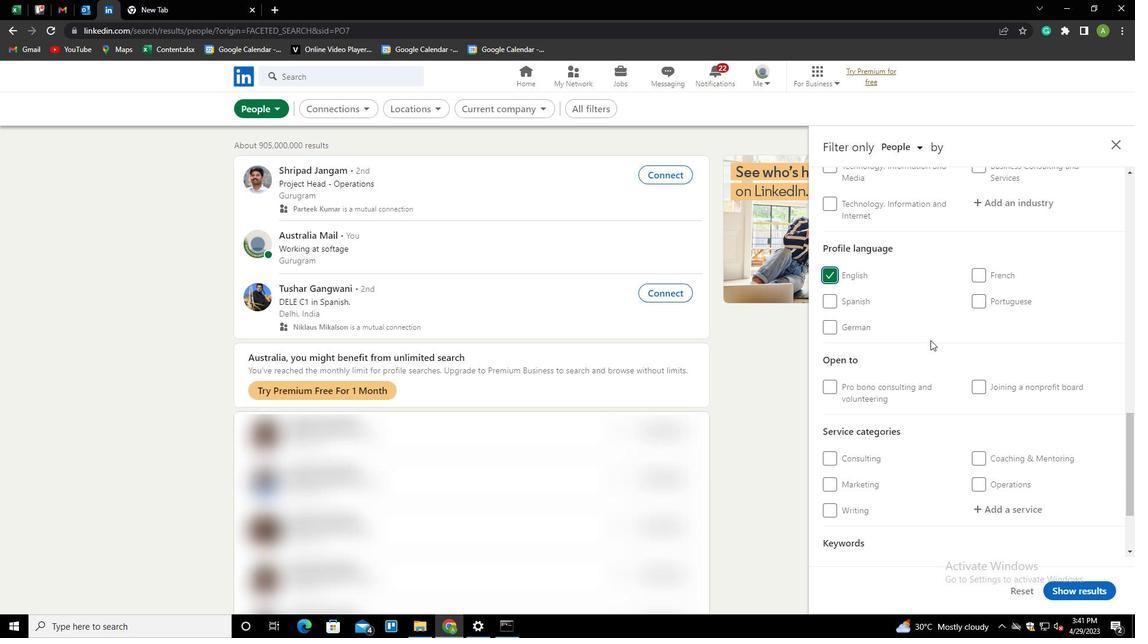 
Action: Mouse scrolled (931, 341) with delta (0, 0)
Screenshot: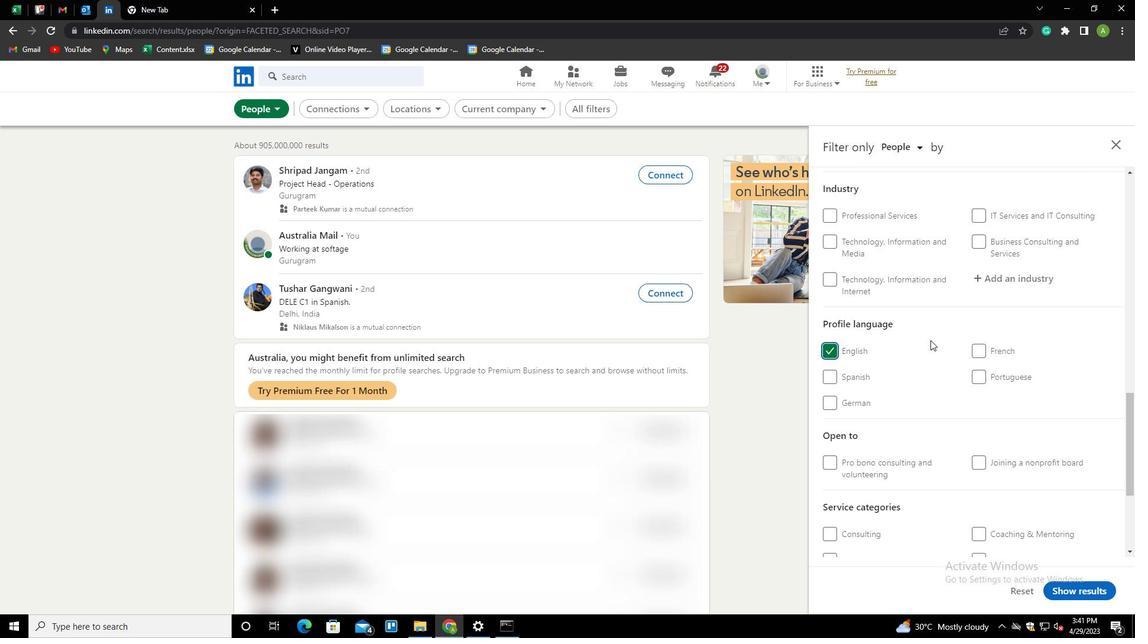 
Action: Mouse scrolled (931, 341) with delta (0, 0)
Screenshot: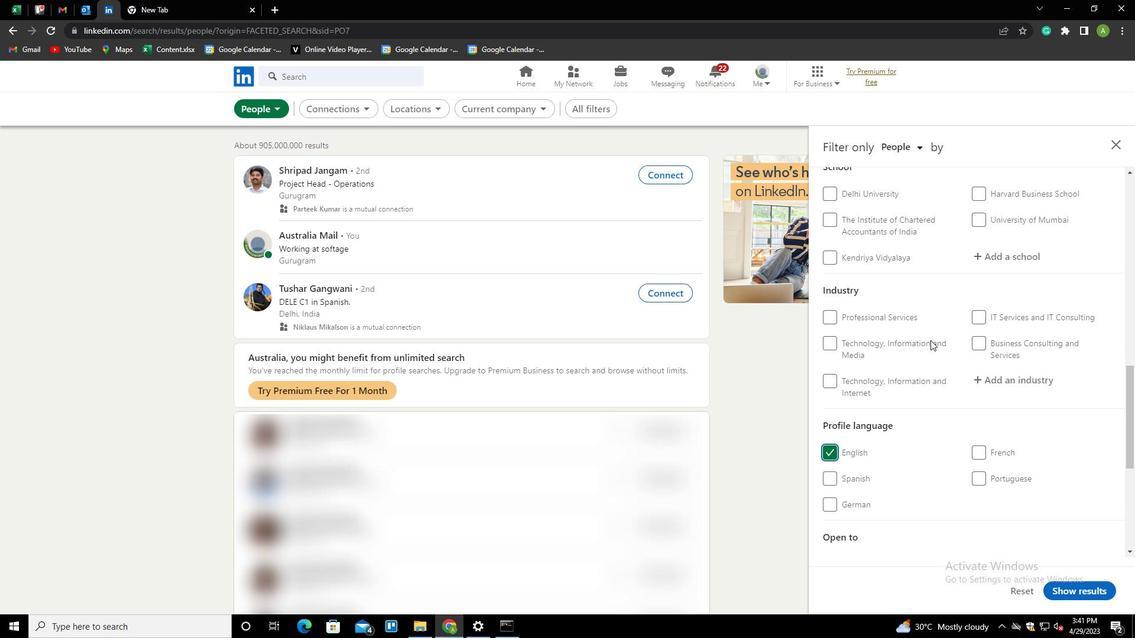
Action: Mouse scrolled (931, 341) with delta (0, 0)
Screenshot: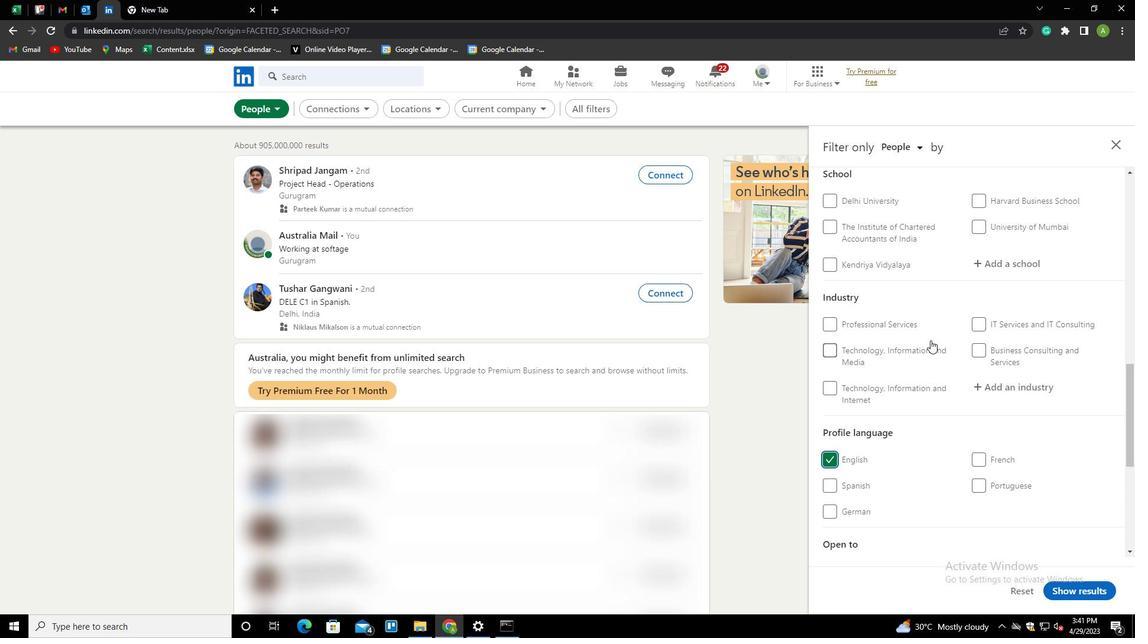 
Action: Mouse scrolled (931, 341) with delta (0, 0)
Screenshot: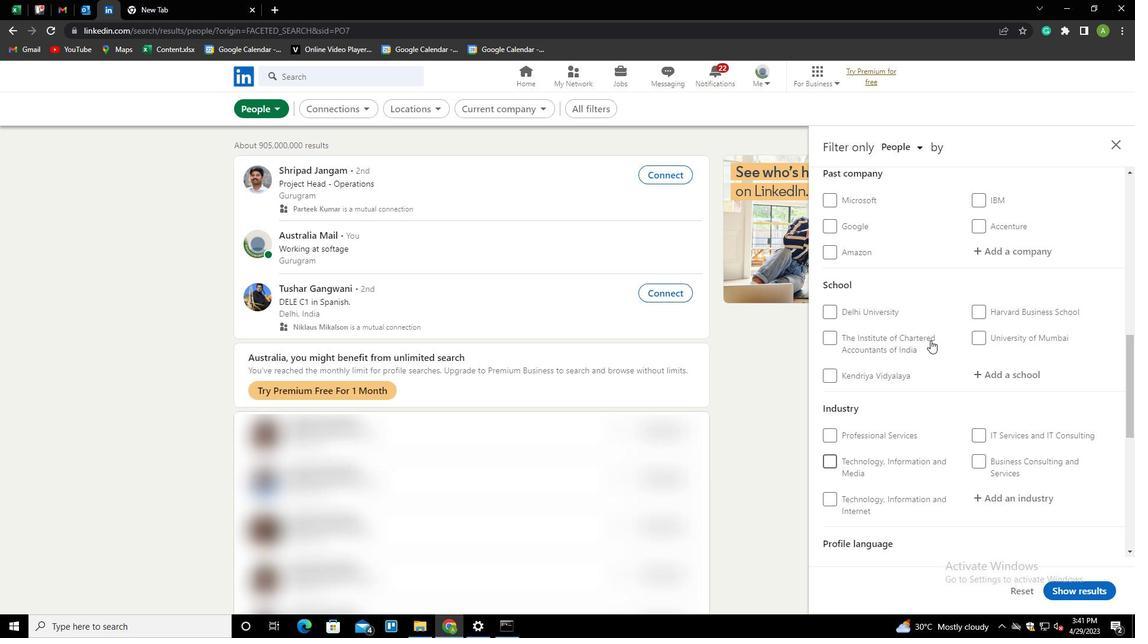 
Action: Mouse scrolled (931, 341) with delta (0, 0)
Screenshot: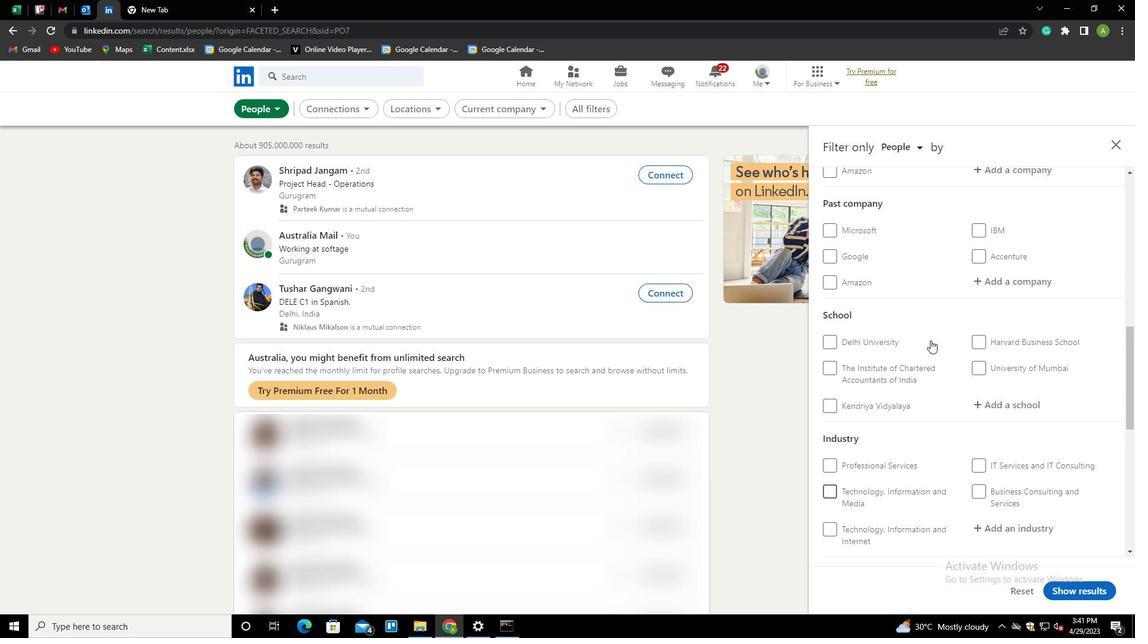 
Action: Mouse moved to (999, 249)
Screenshot: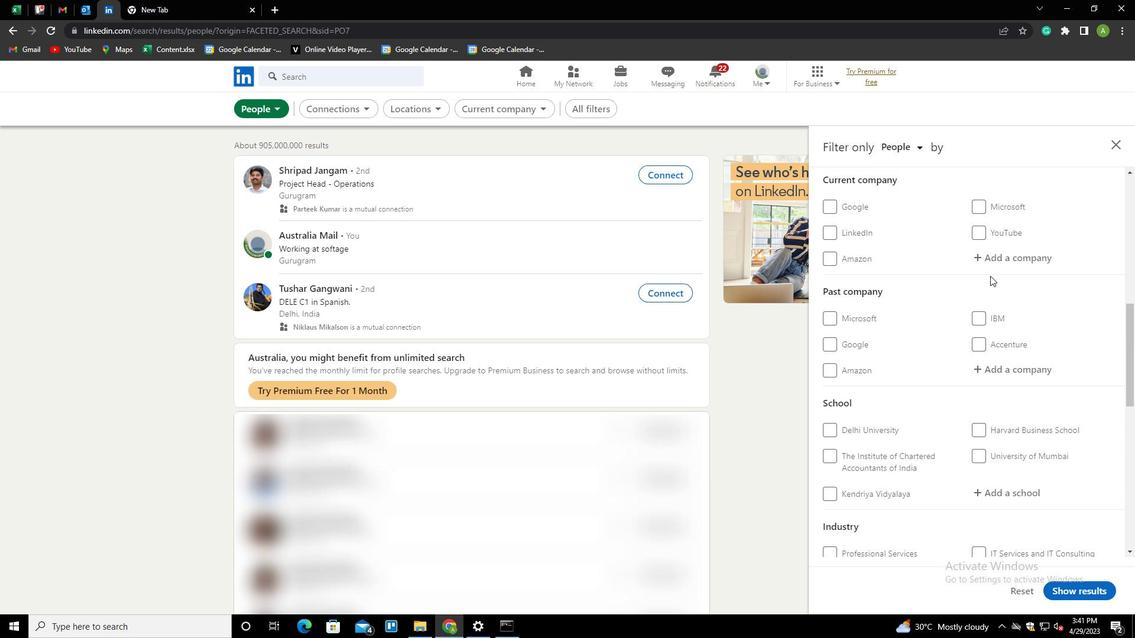 
Action: Mouse pressed left at (999, 249)
Screenshot: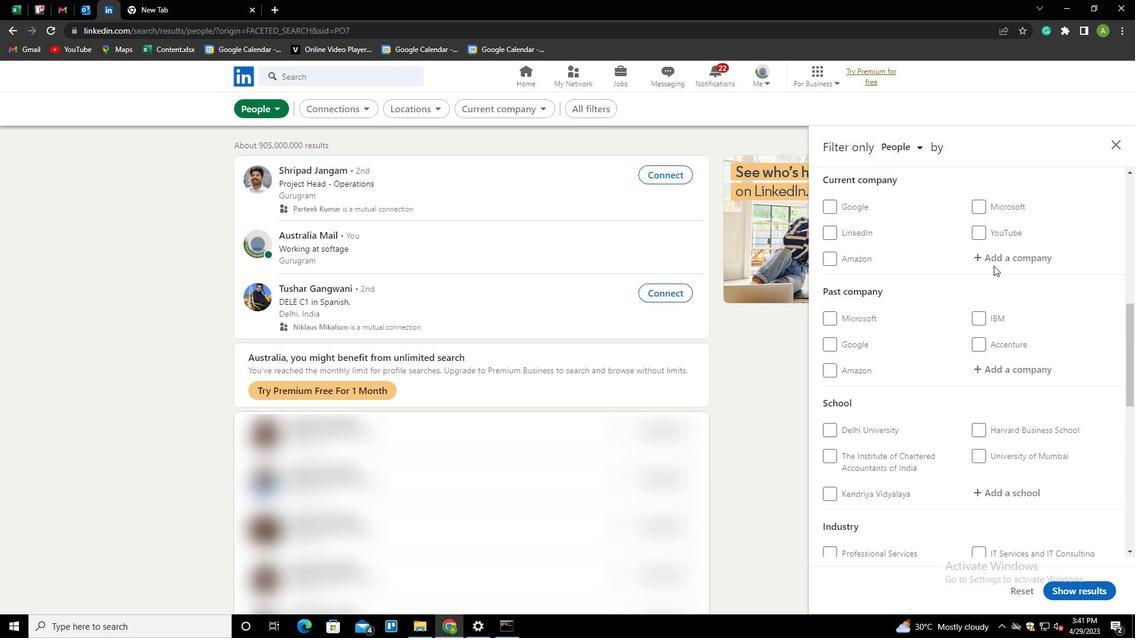 
Action: Key pressed <Key.shift>SOLAREDGE<Key.down><Key.enter>
Screenshot: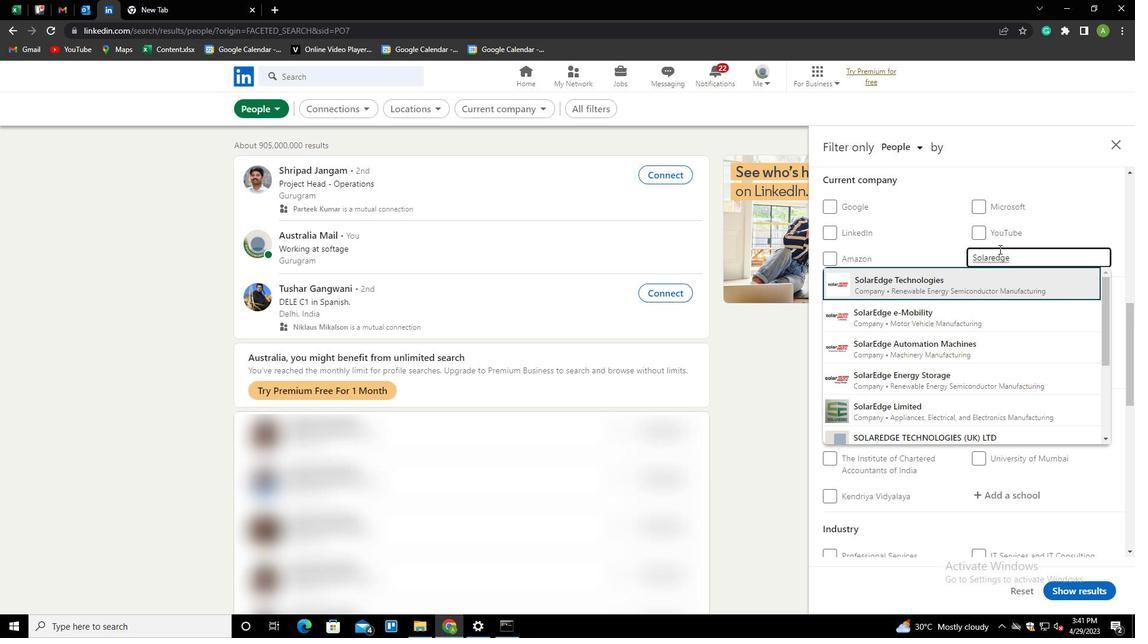 
Action: Mouse scrolled (999, 249) with delta (0, 0)
Screenshot: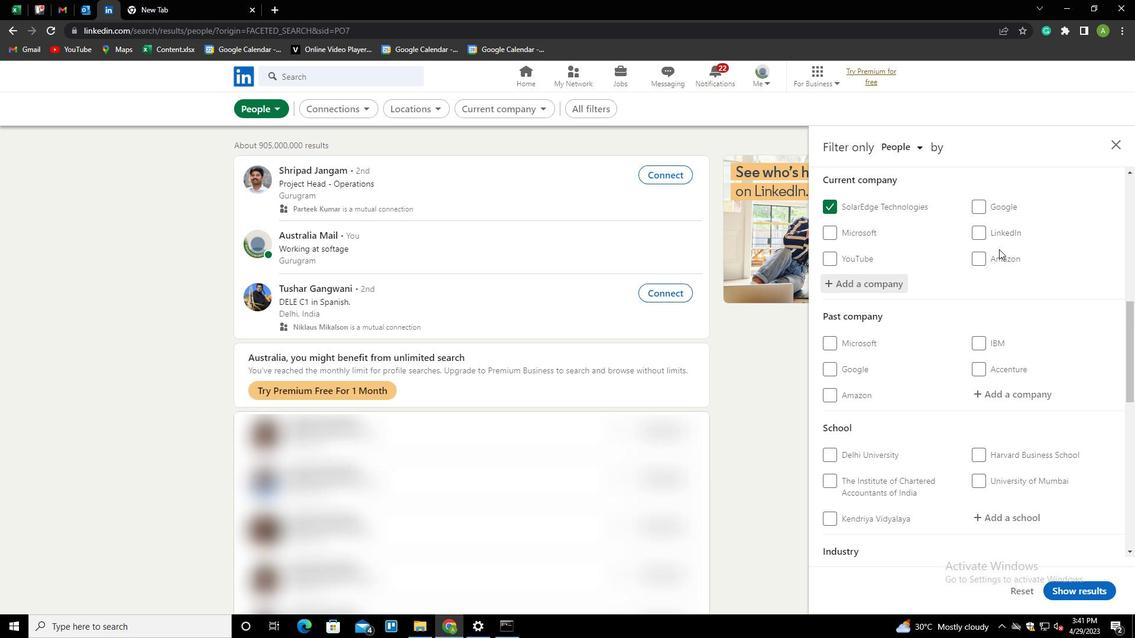 
Action: Mouse scrolled (999, 249) with delta (0, 0)
Screenshot: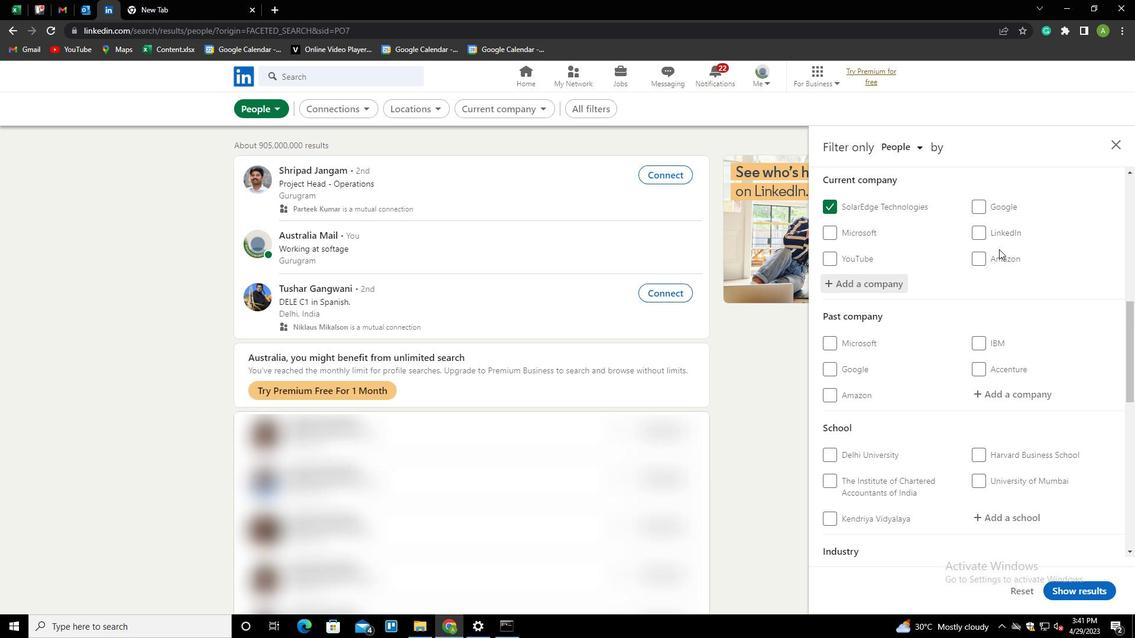 
Action: Mouse scrolled (999, 249) with delta (0, 0)
Screenshot: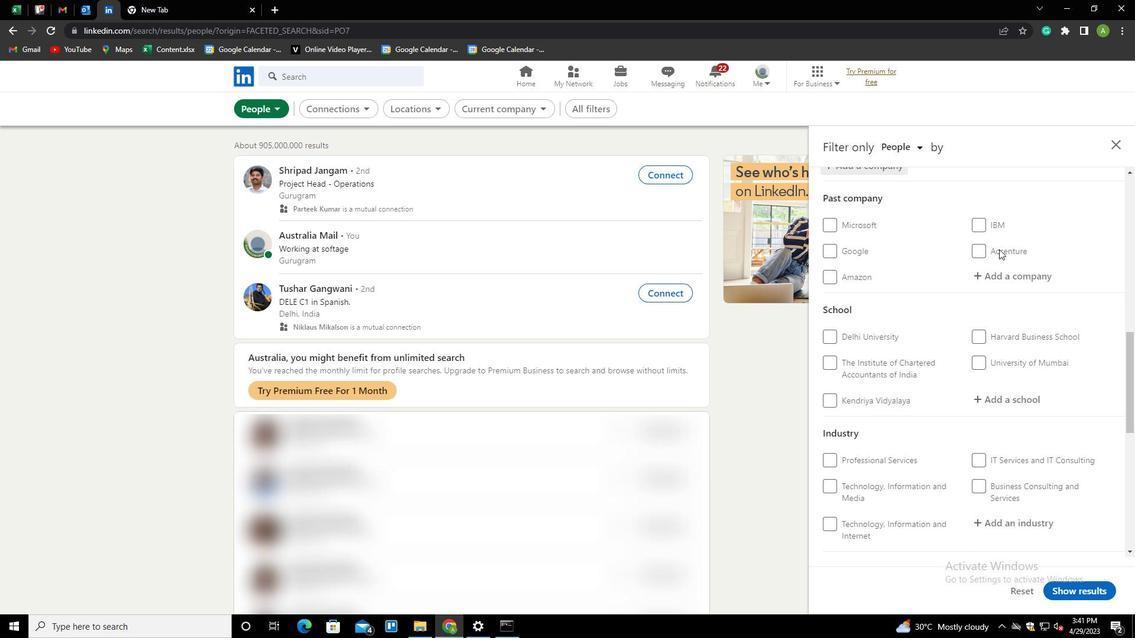 
Action: Mouse moved to (1015, 336)
Screenshot: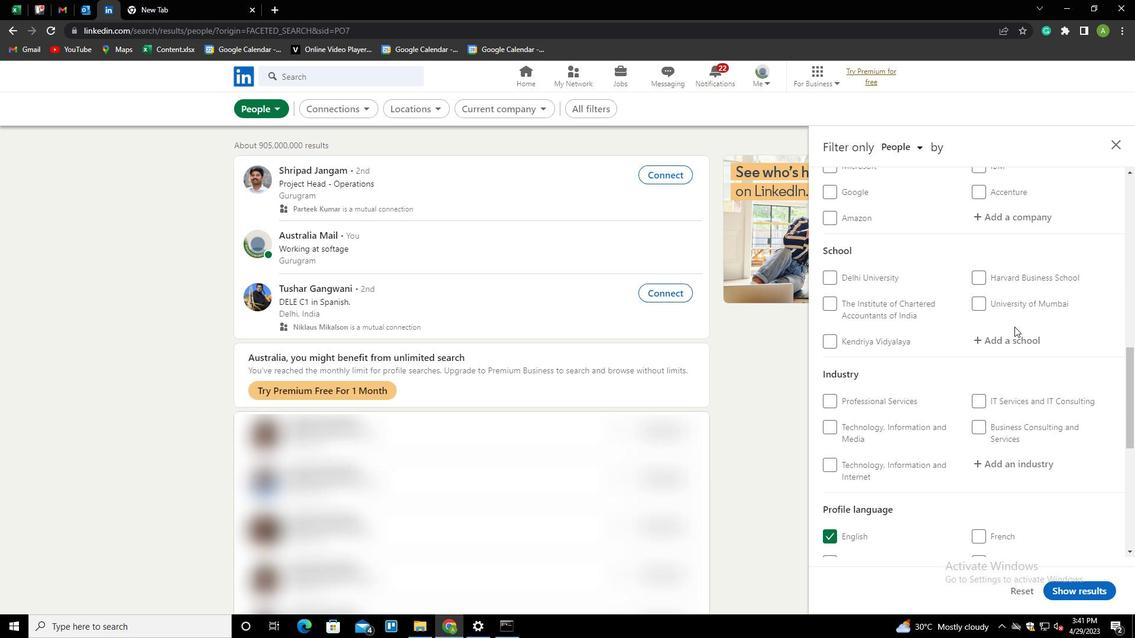 
Action: Mouse pressed left at (1015, 336)
Screenshot: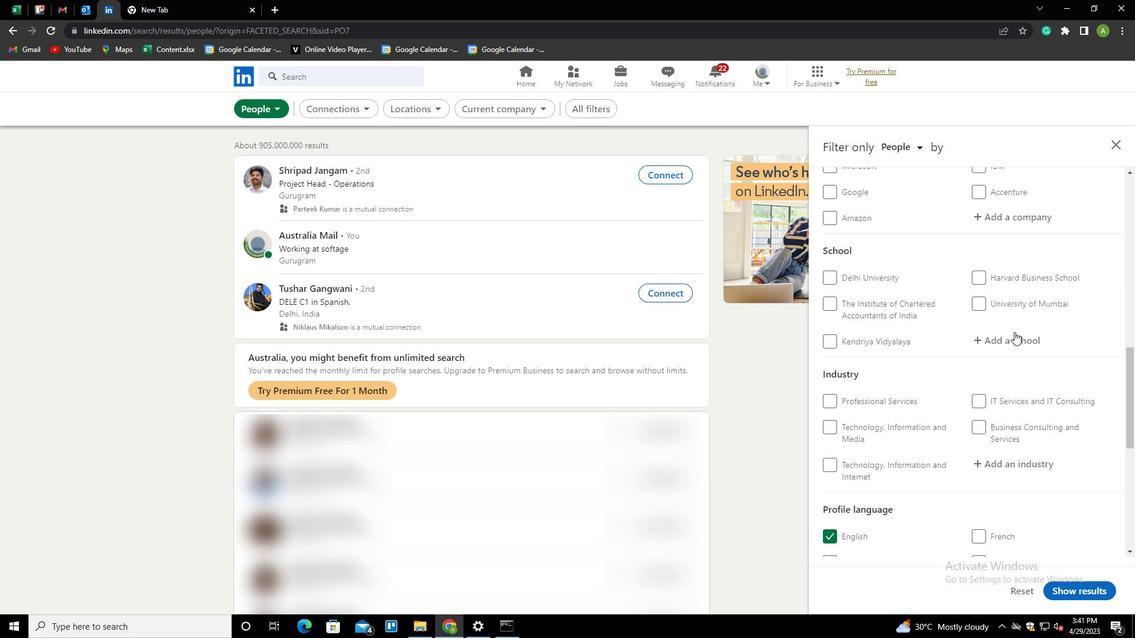 
Action: Key pressed <Key.shift>KRANTI<Key.shift><Key.shift>GUR<Key.down><Key.enter>
Screenshot: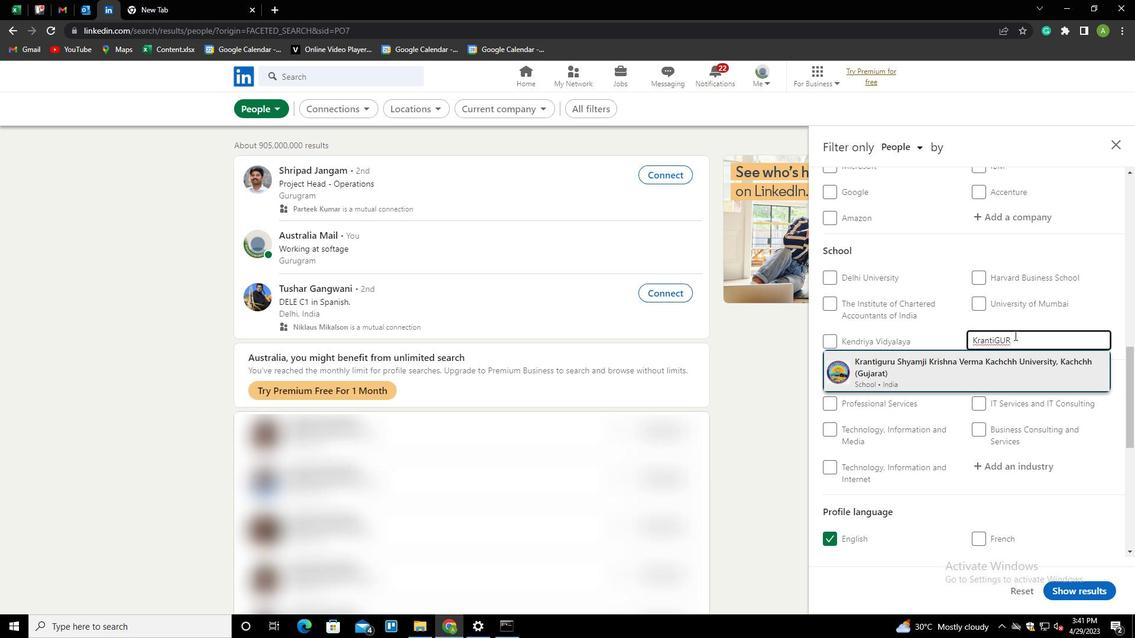 
Action: Mouse scrolled (1015, 335) with delta (0, 0)
Screenshot: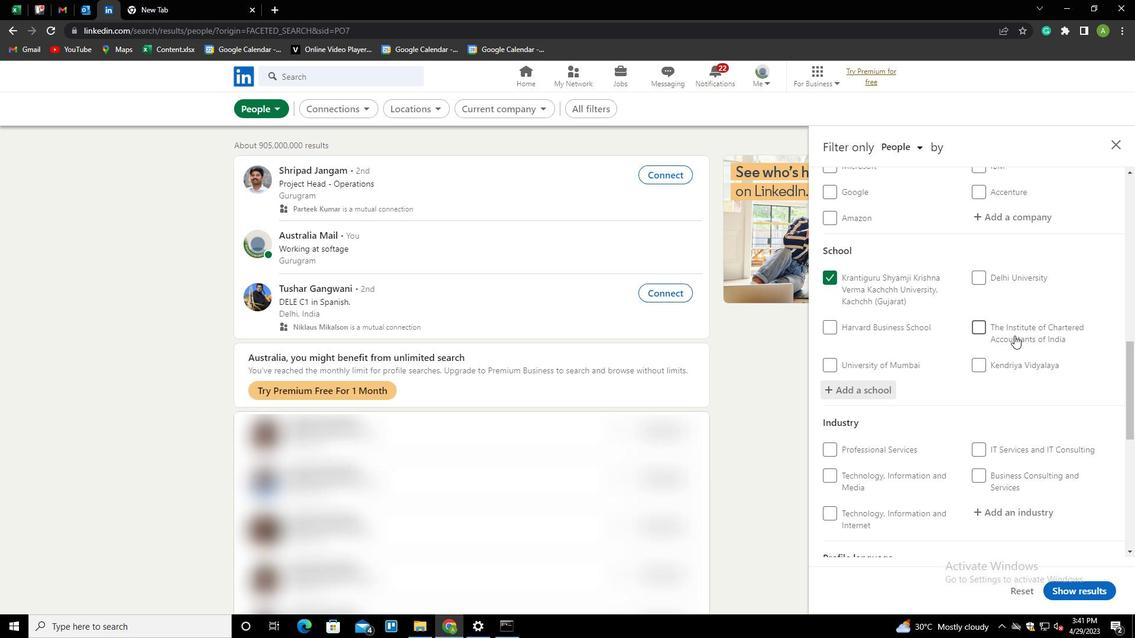 
Action: Mouse scrolled (1015, 335) with delta (0, 0)
Screenshot: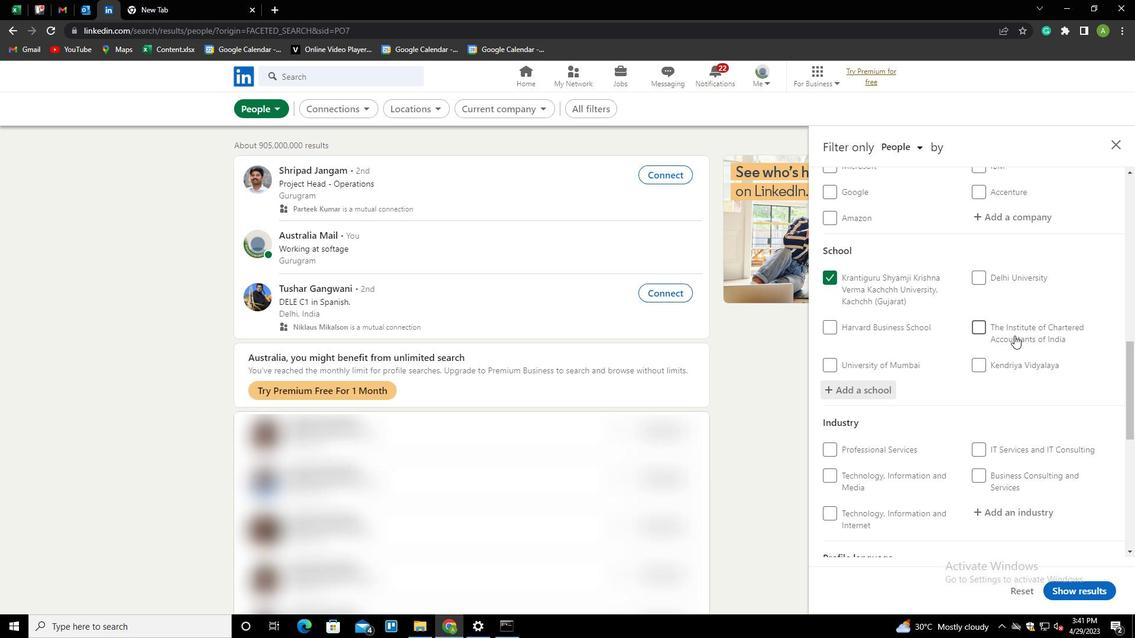 
Action: Mouse scrolled (1015, 335) with delta (0, 0)
Screenshot: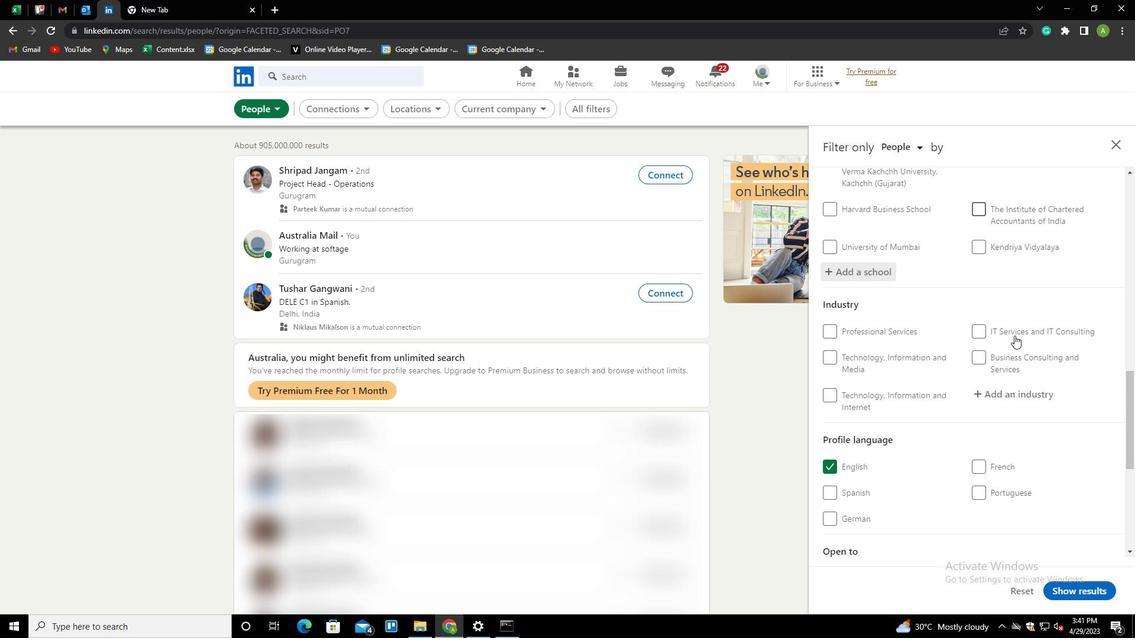 
Action: Mouse moved to (1007, 337)
Screenshot: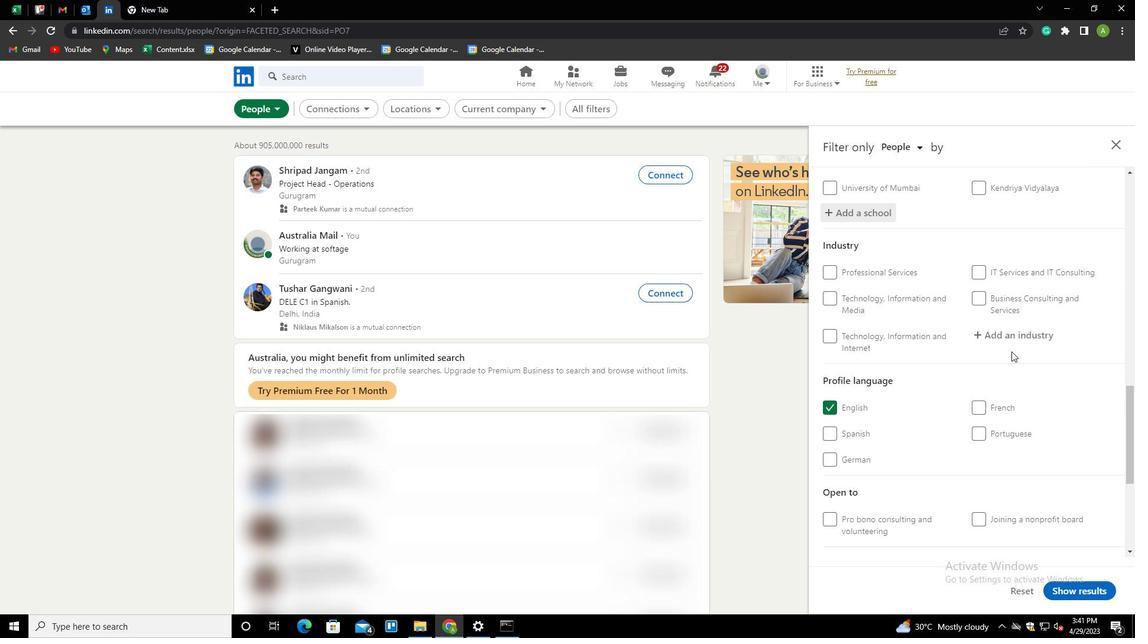 
Action: Mouse pressed left at (1007, 337)
Screenshot: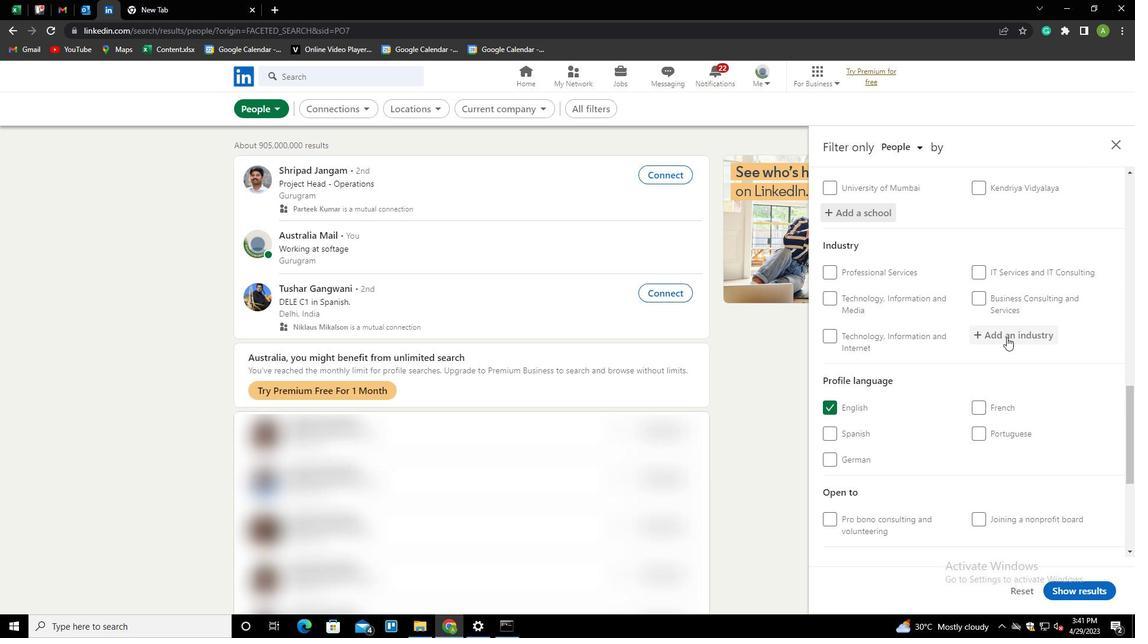 
Action: Key pressed <Key.shift>MARKETING<Key.down><Key.enter>
Screenshot: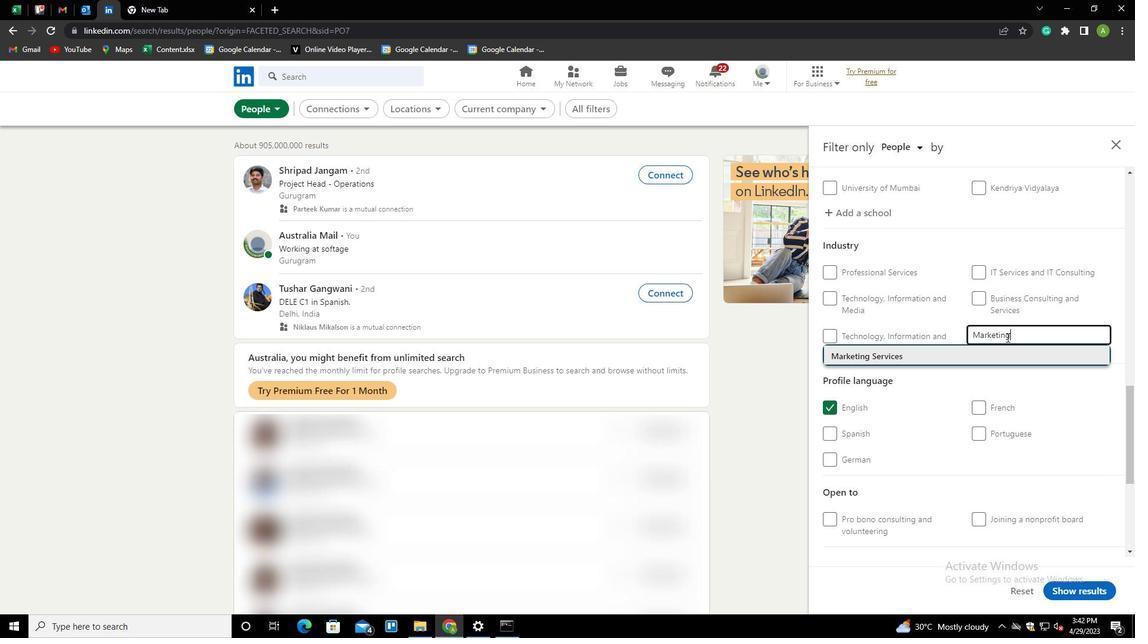 
Action: Mouse scrolled (1007, 337) with delta (0, 0)
Screenshot: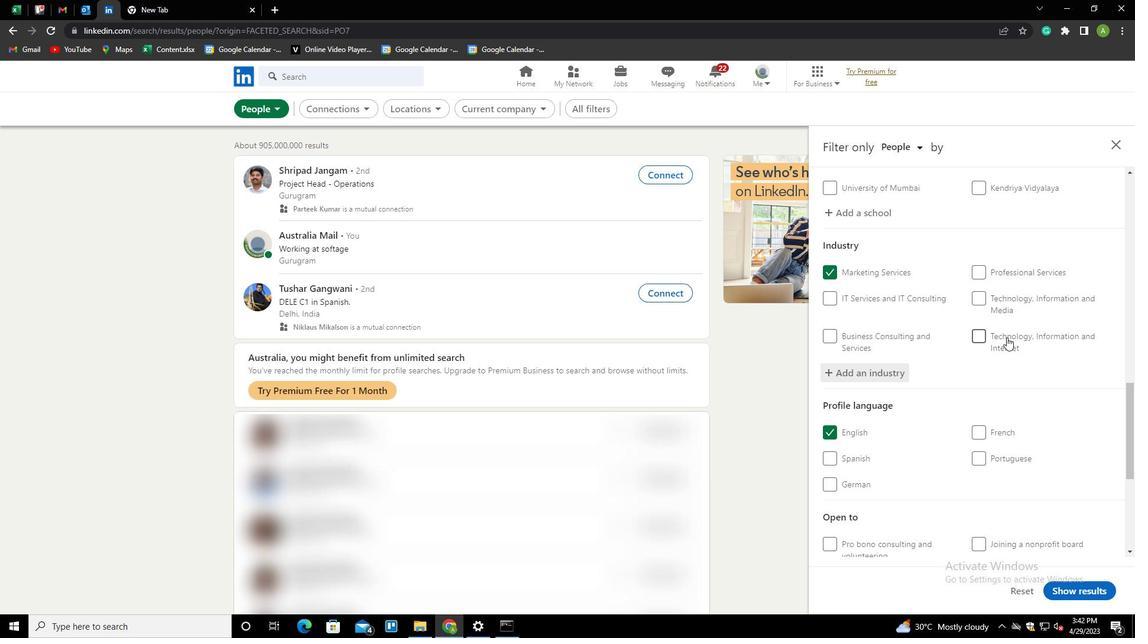 
Action: Mouse scrolled (1007, 337) with delta (0, 0)
Screenshot: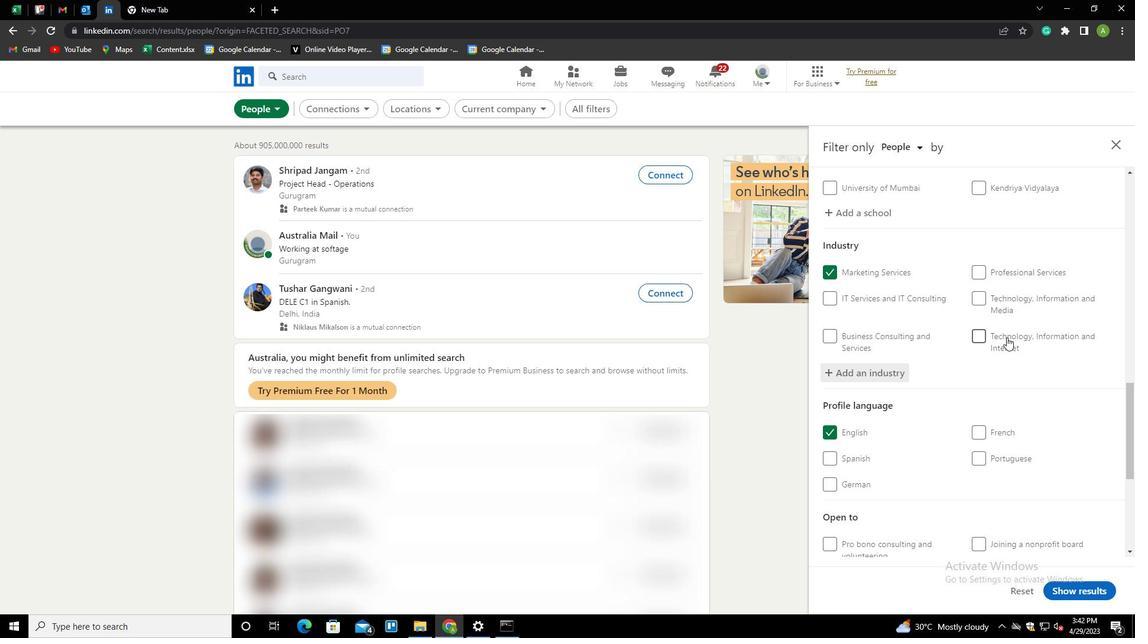 
Action: Mouse scrolled (1007, 337) with delta (0, 0)
Screenshot: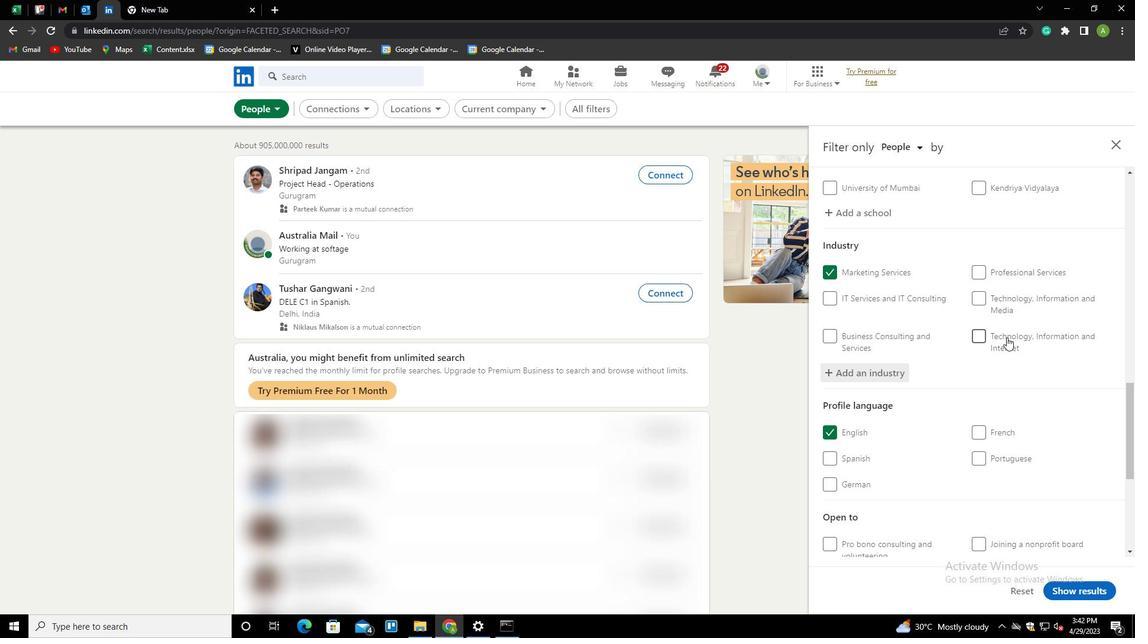 
Action: Mouse scrolled (1007, 337) with delta (0, 0)
Screenshot: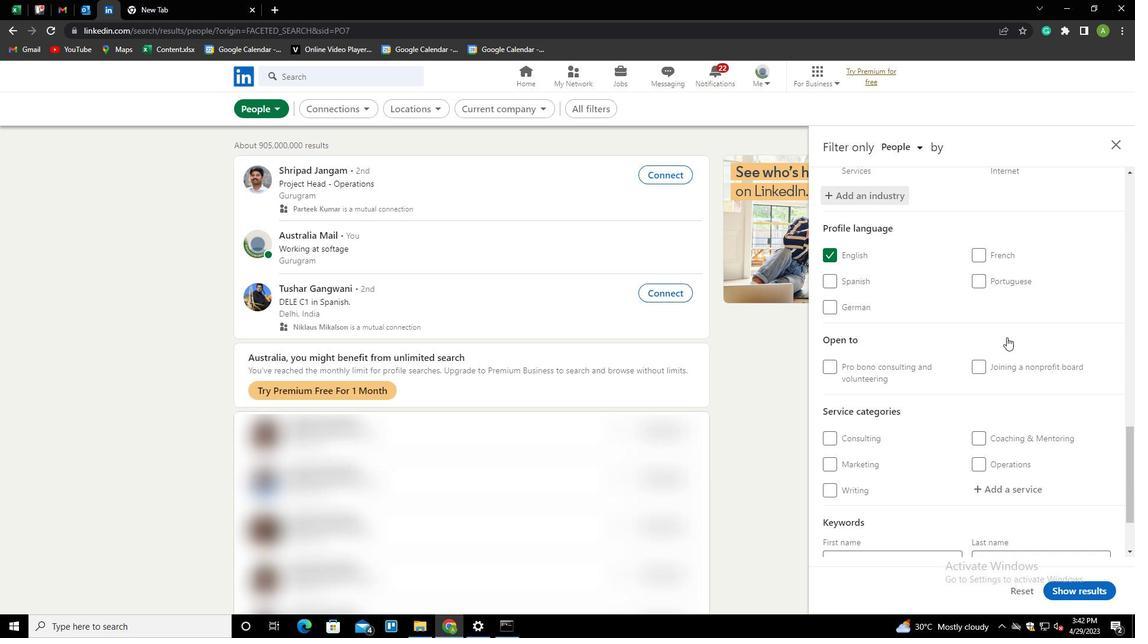 
Action: Mouse moved to (1000, 434)
Screenshot: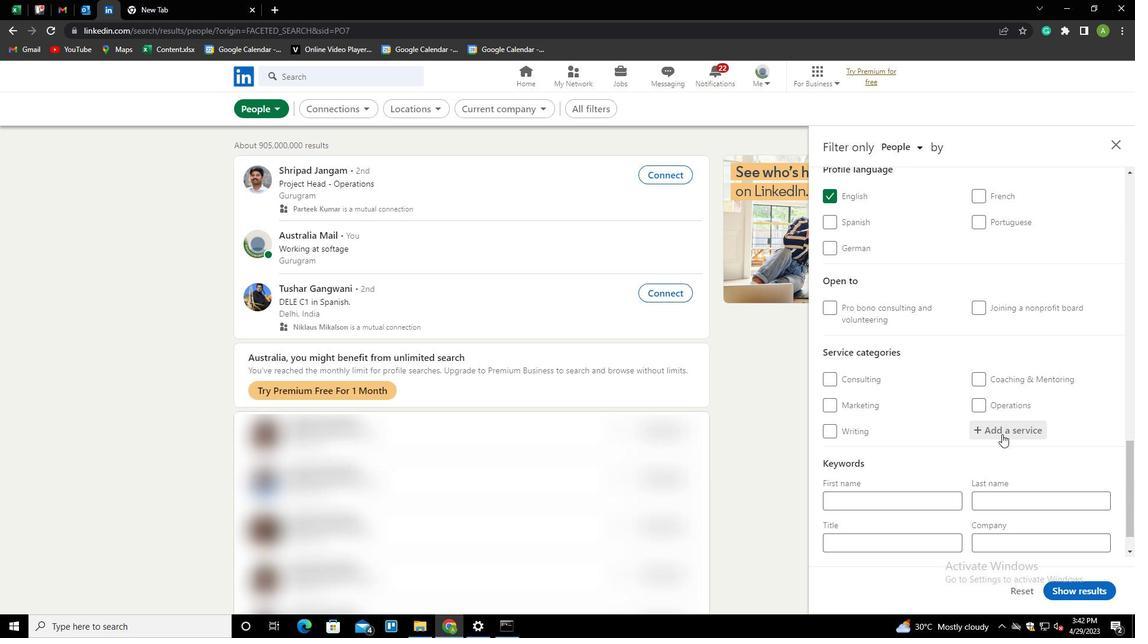 
Action: Mouse pressed left at (1000, 434)
Screenshot: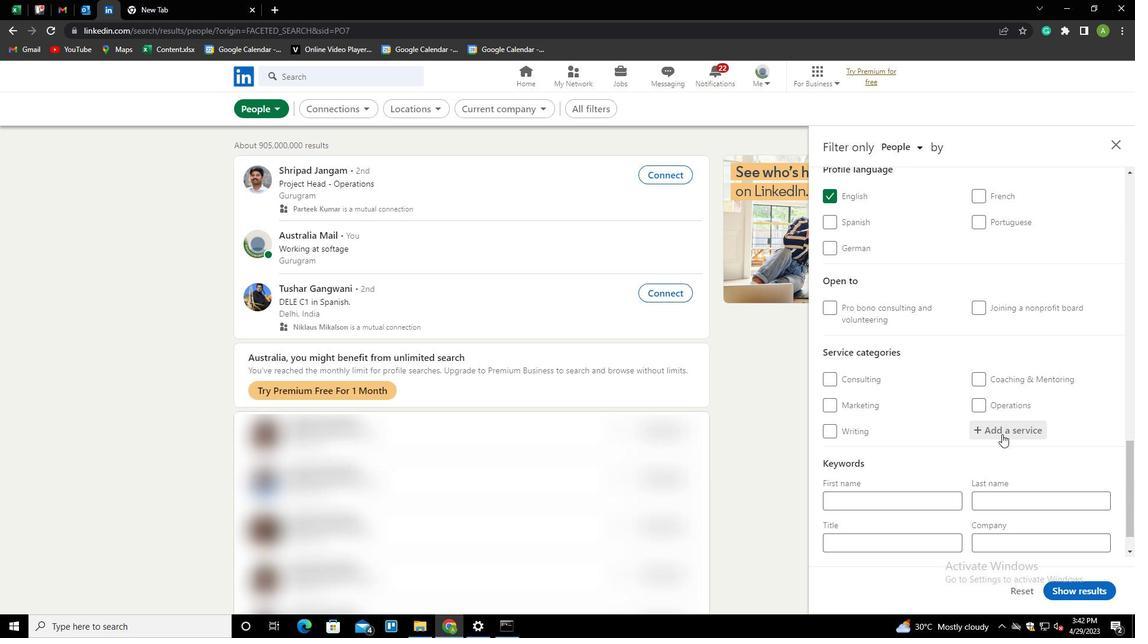 
Action: Key pressed <Key.shift><Key.shift><Key.shift><Key.shift><Key.shift><Key.shift><Key.shift><Key.shift><Key.shift><Key.shift><Key.shift><Key.shift><Key.shift><Key.shift>INSURAN<Key.down><Key.enter>
Screenshot: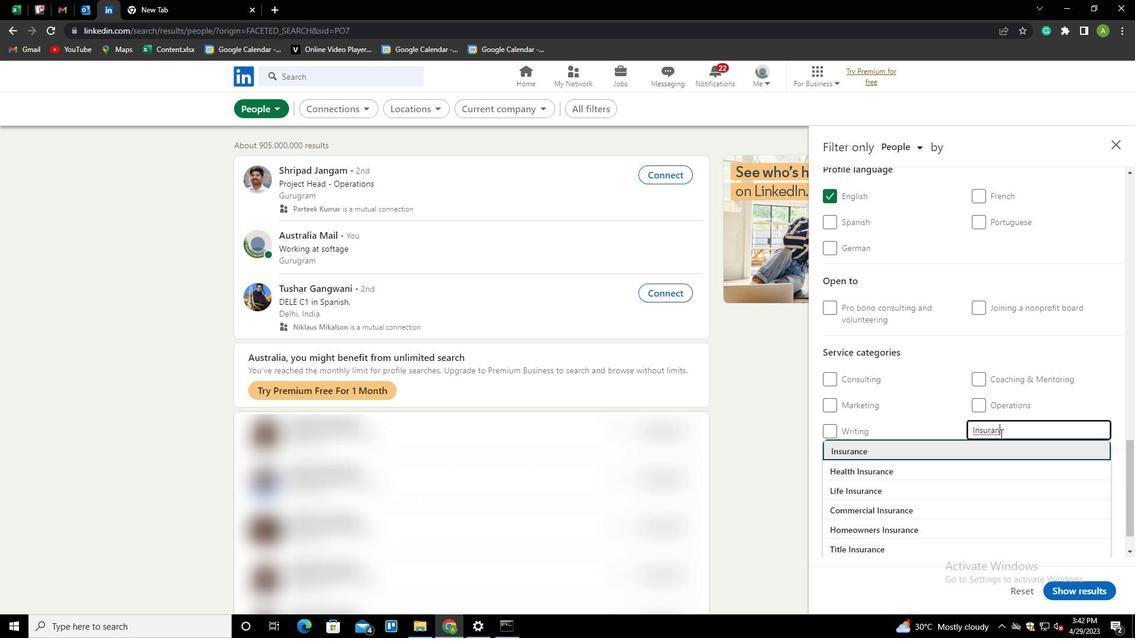 
Action: Mouse scrolled (1000, 433) with delta (0, 0)
Screenshot: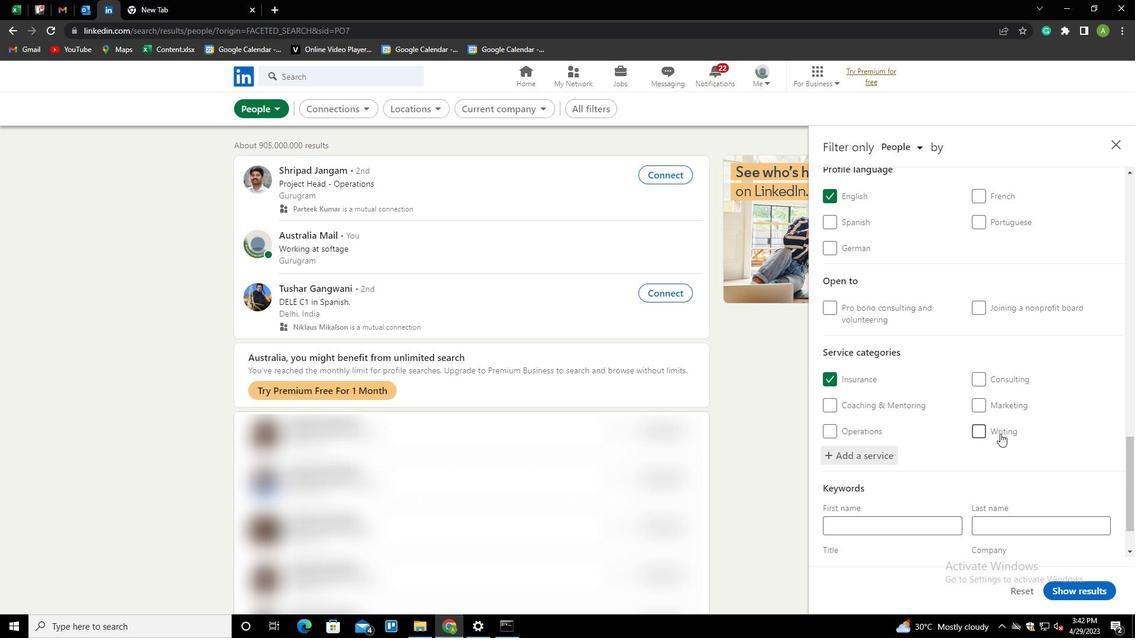 
Action: Mouse scrolled (1000, 433) with delta (0, 0)
Screenshot: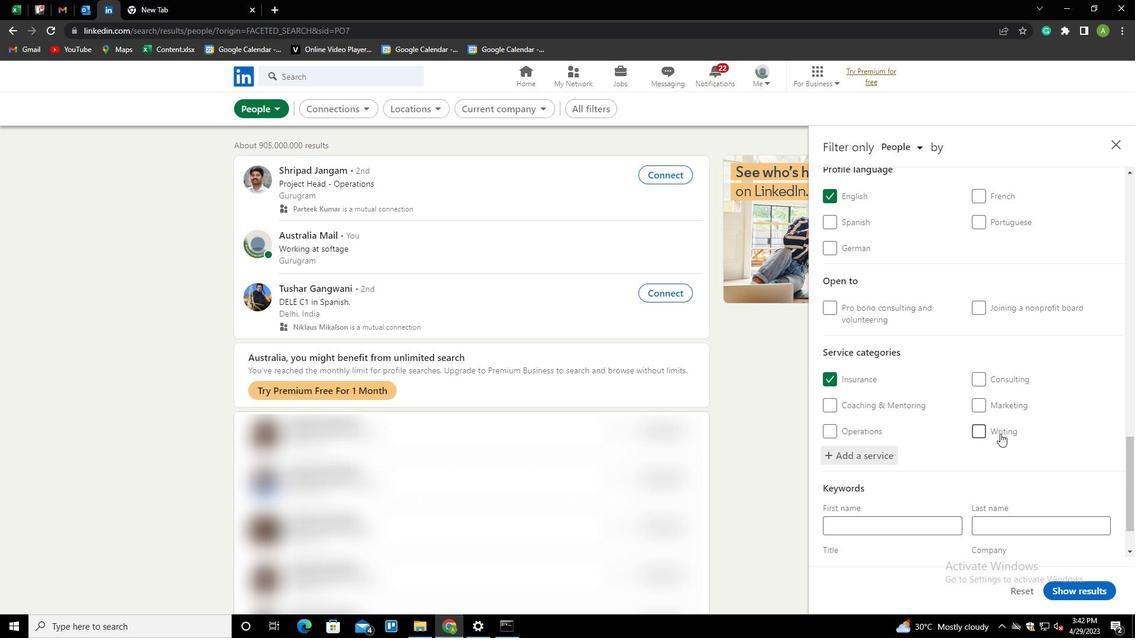 
Action: Mouse scrolled (1000, 433) with delta (0, 0)
Screenshot: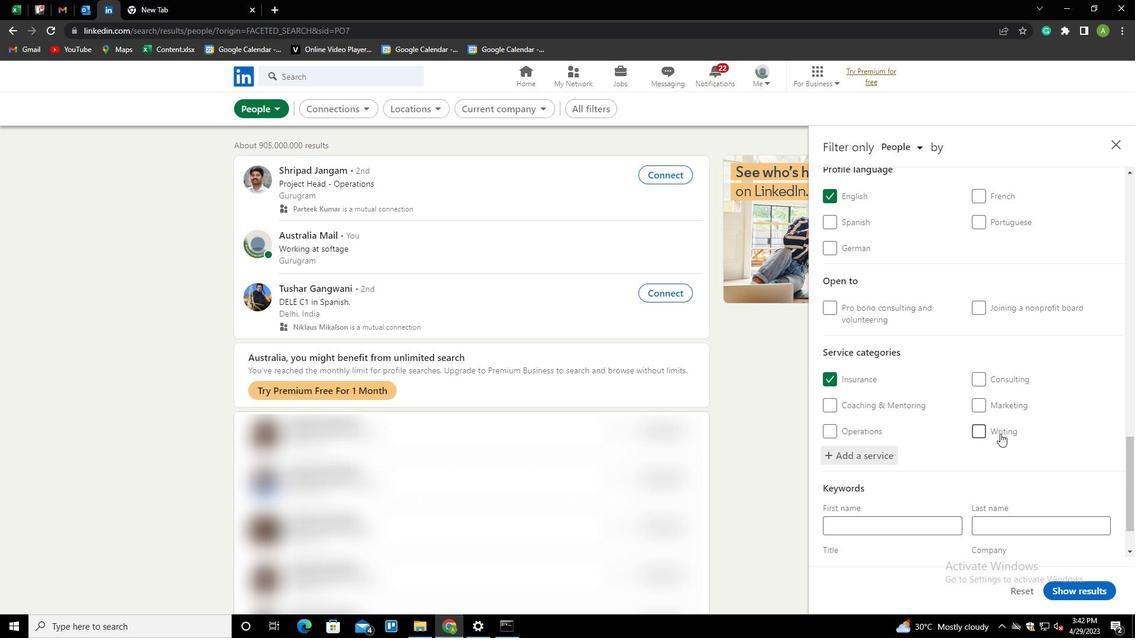 
Action: Mouse scrolled (1000, 433) with delta (0, 0)
Screenshot: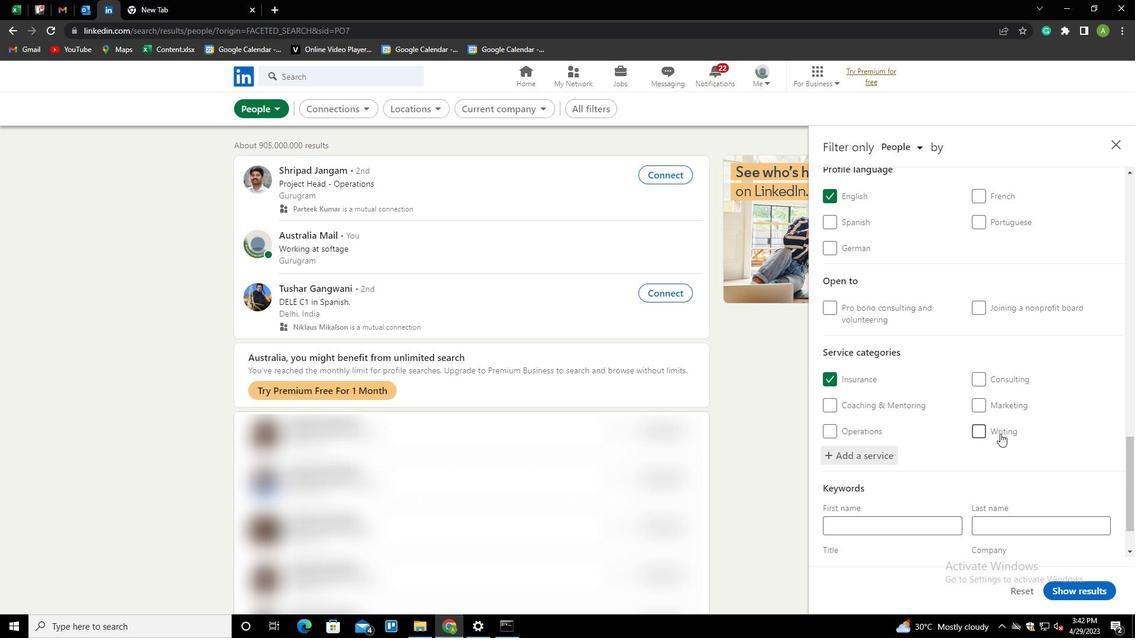 
Action: Mouse scrolled (1000, 433) with delta (0, 0)
Screenshot: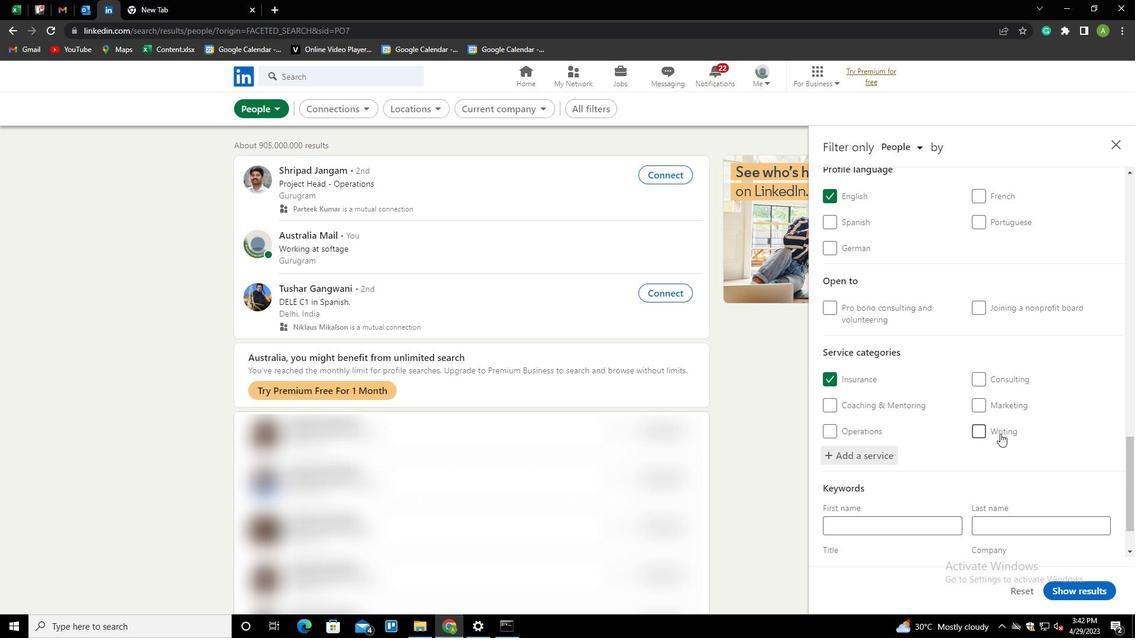 
Action: Mouse scrolled (1000, 433) with delta (0, 0)
Screenshot: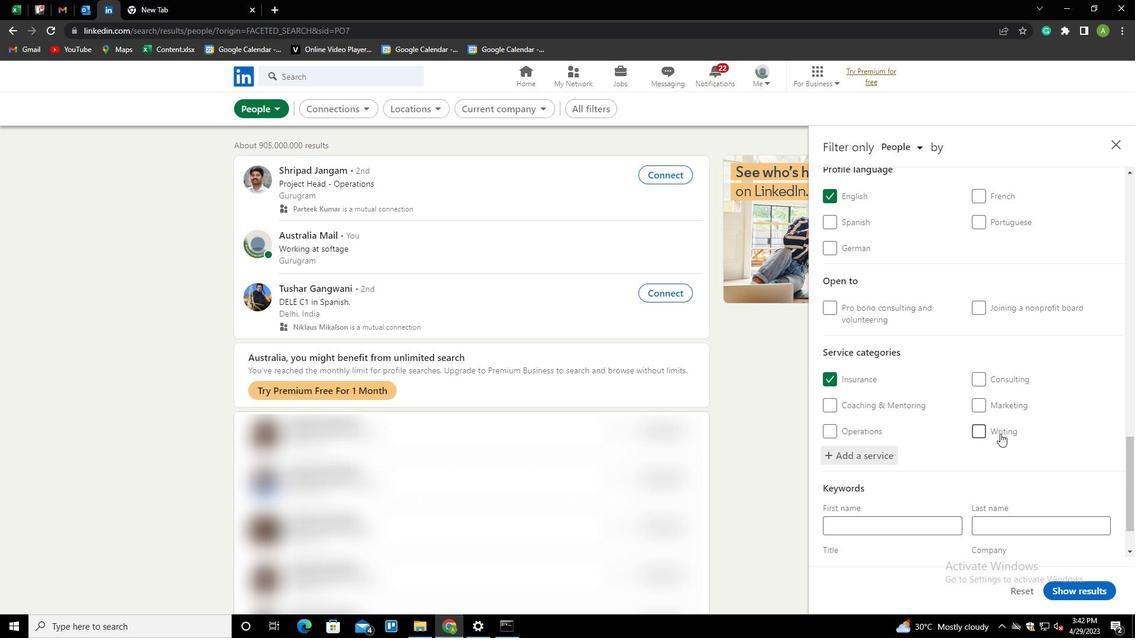 
Action: Mouse moved to (840, 510)
Screenshot: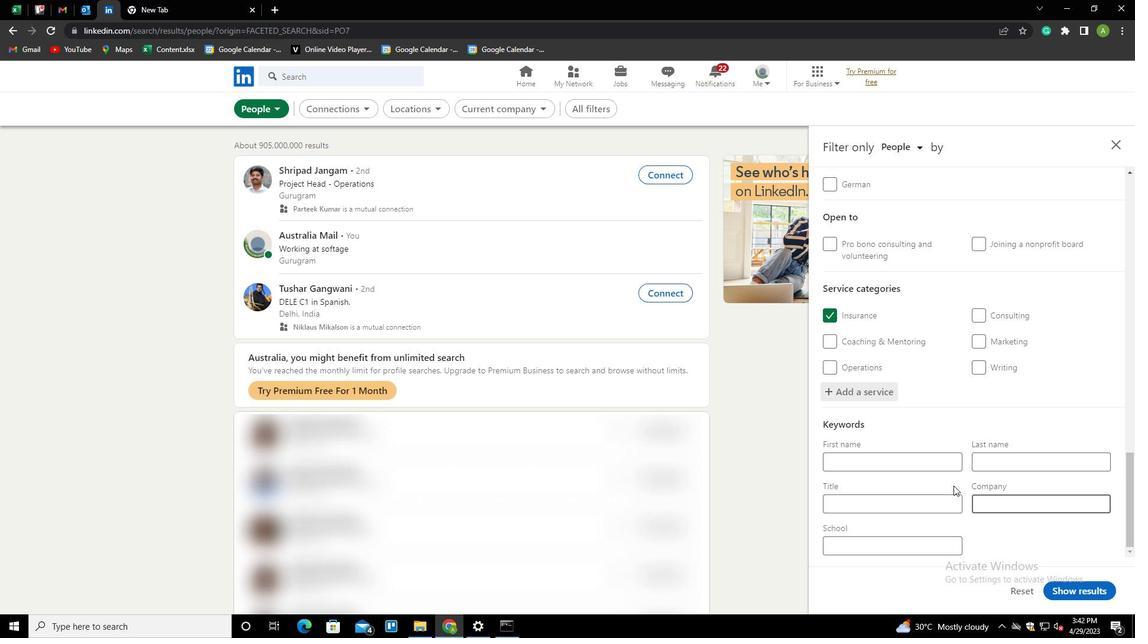 
Action: Mouse pressed left at (840, 510)
Screenshot: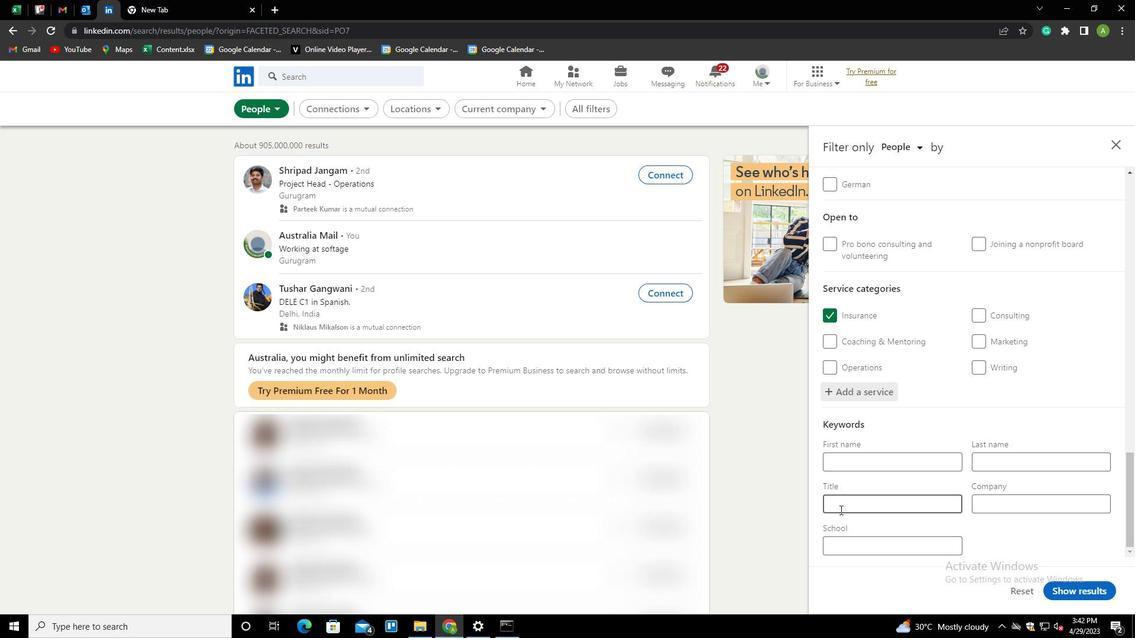 
Action: Key pressed <Key.shift>IF<Key.backspace><Key.backspace><Key.shift>OFFICE<Key.space><Key.left><Key.left><Key.left><Key.left><Key.left><Key.backspace>F<Key.end><Key.shift>MANAGER
Screenshot: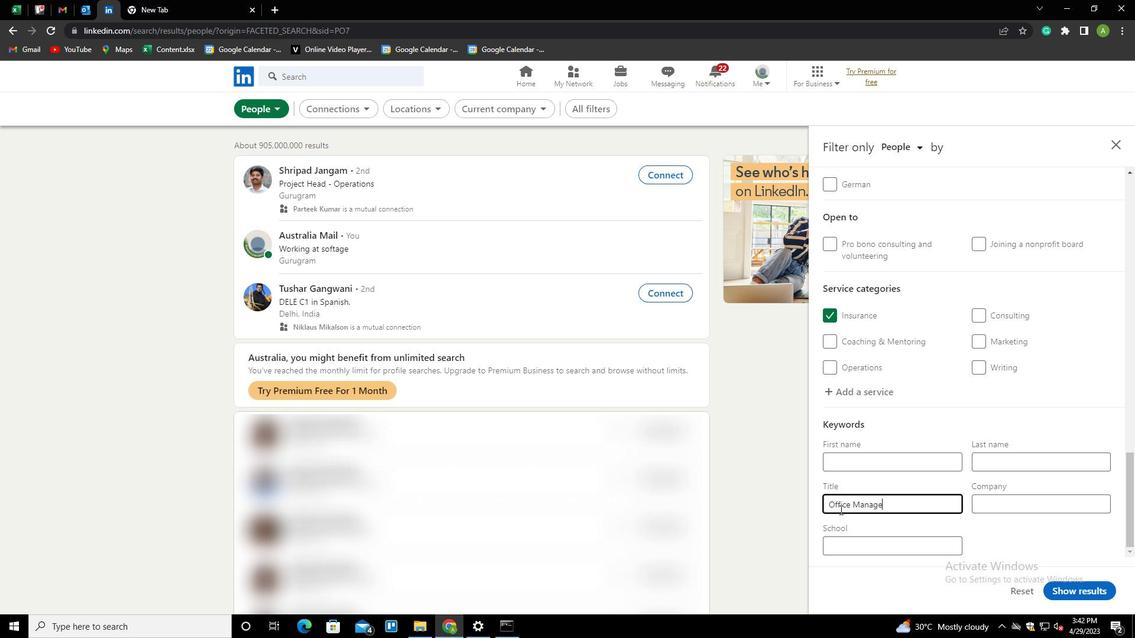 
Action: Mouse moved to (1057, 554)
Screenshot: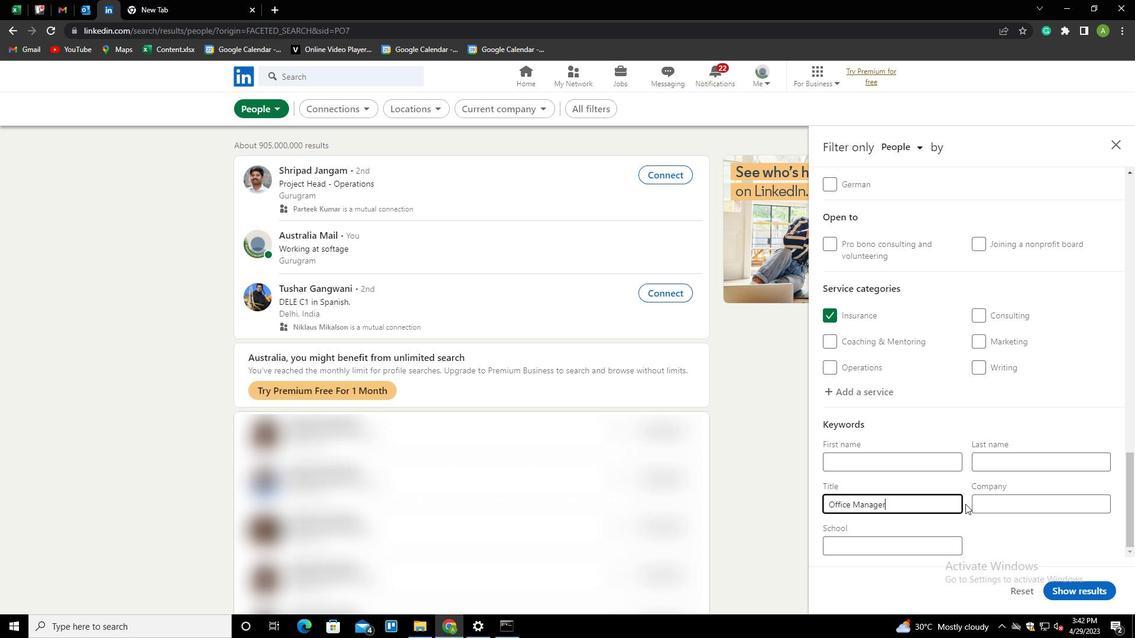 
Action: Mouse pressed left at (1057, 554)
Screenshot: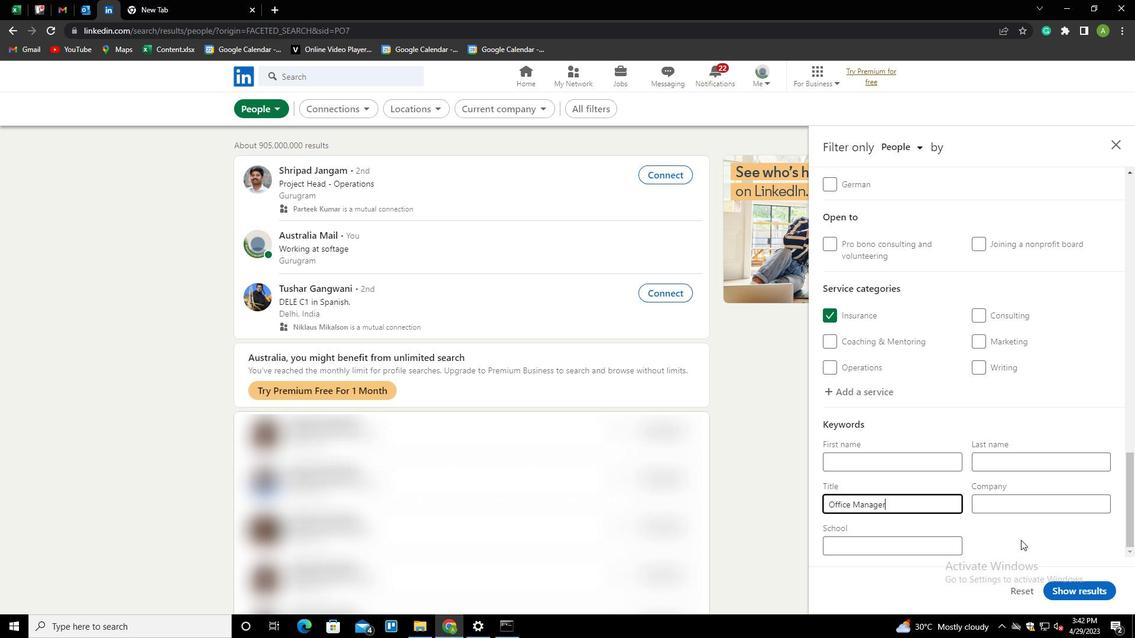 
Action: Mouse moved to (1080, 585)
Screenshot: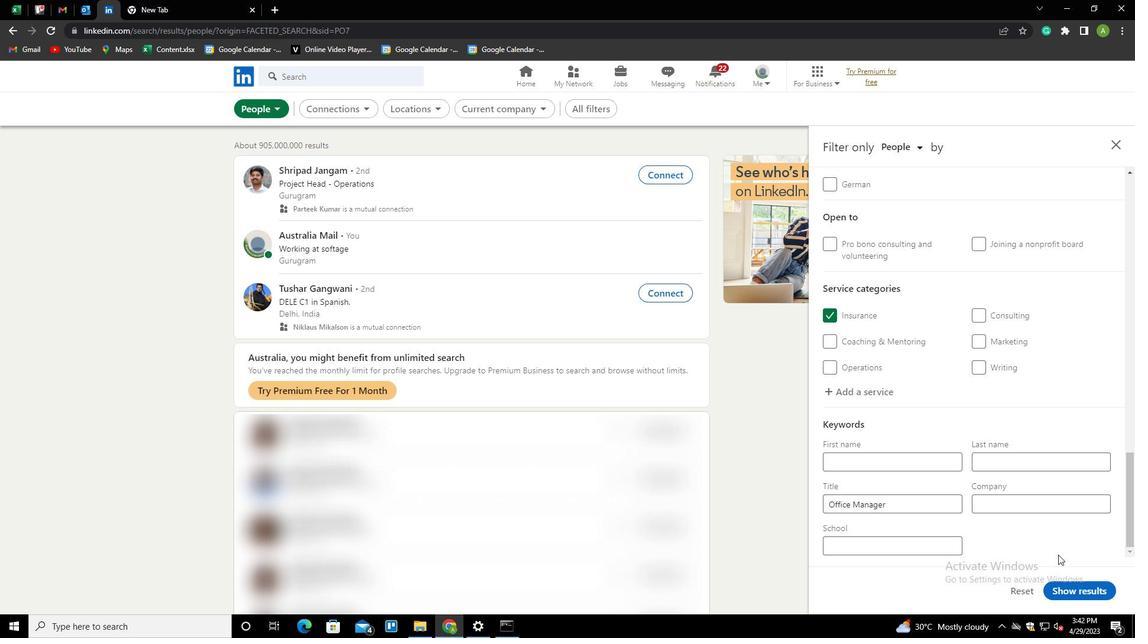 
Action: Mouse pressed left at (1080, 585)
Screenshot: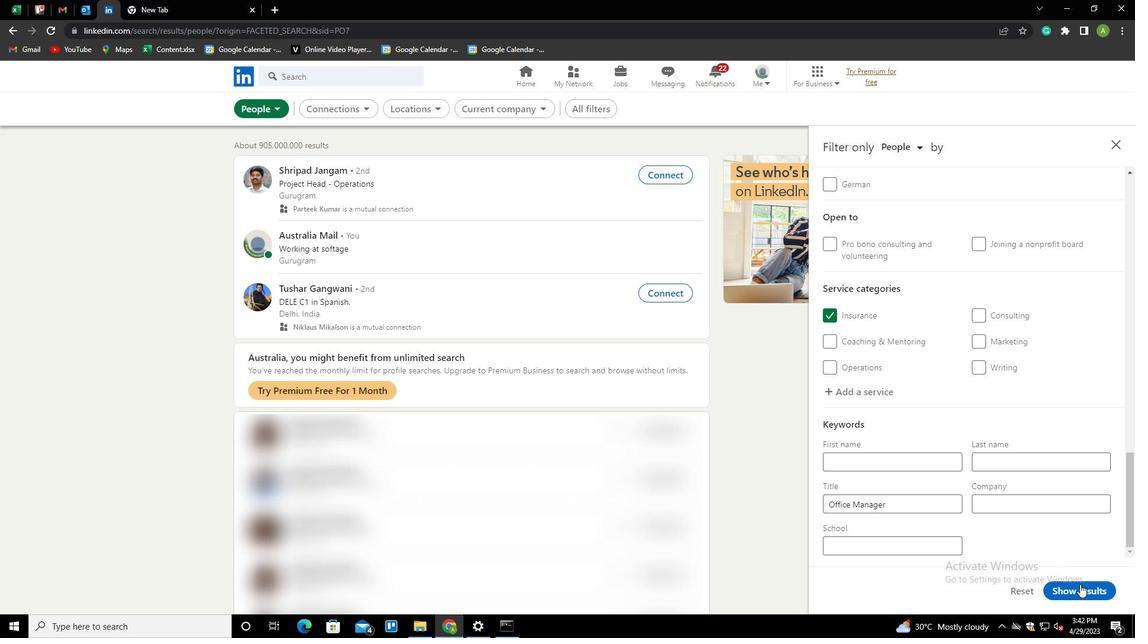 
Action: Mouse moved to (1080, 585)
Screenshot: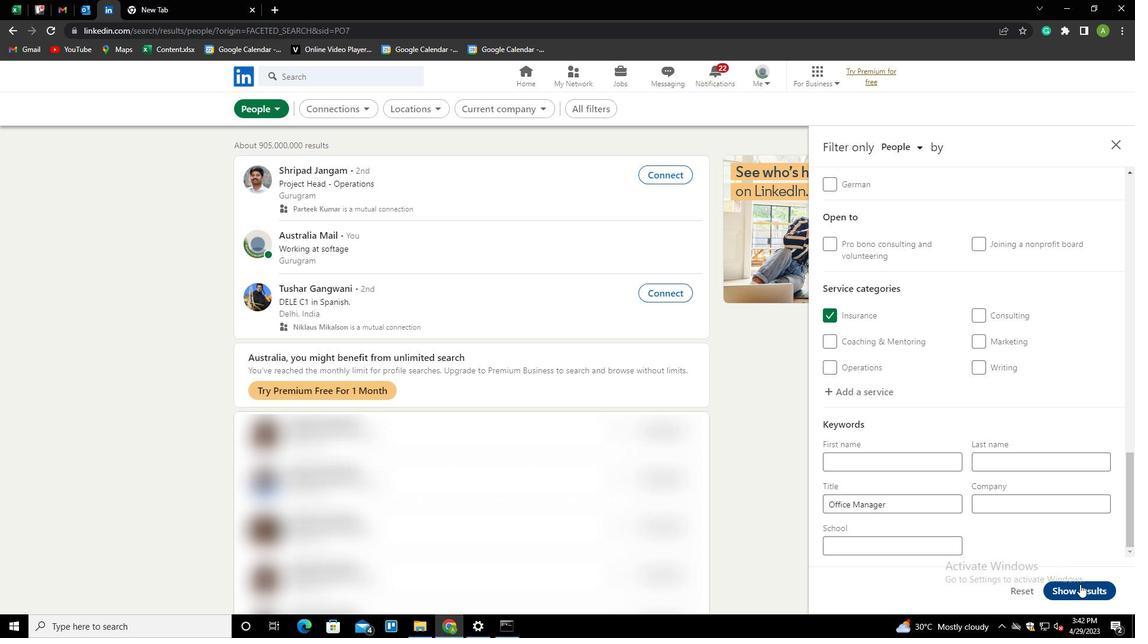 
